 Task: Assign in the project AgileLab the issue 'Implement a new cloud-based supply chain management system for a company with advanced supply chain visibility and planning features' to the sprint 'Customer Satisfaction Sprint'. Assign in the project AgileLab the issue 'Integrate a new product customization feature into an existing e-commerce website to enhance product personalization and user experience' to the sprint 'Customer Satisfaction Sprint'. Assign in the project AgileLab the issue 'Develop a new tool for automated testing of web application user interface and user experience' to the sprint 'Customer Satisfaction Sprint'. Assign in the project AgileLab the issue 'Upgrade the security features of a web application to improve data protection and secure communication between server and client' to the sprint 'Customer Satisfaction Sprint'
Action: Mouse moved to (233, 76)
Screenshot: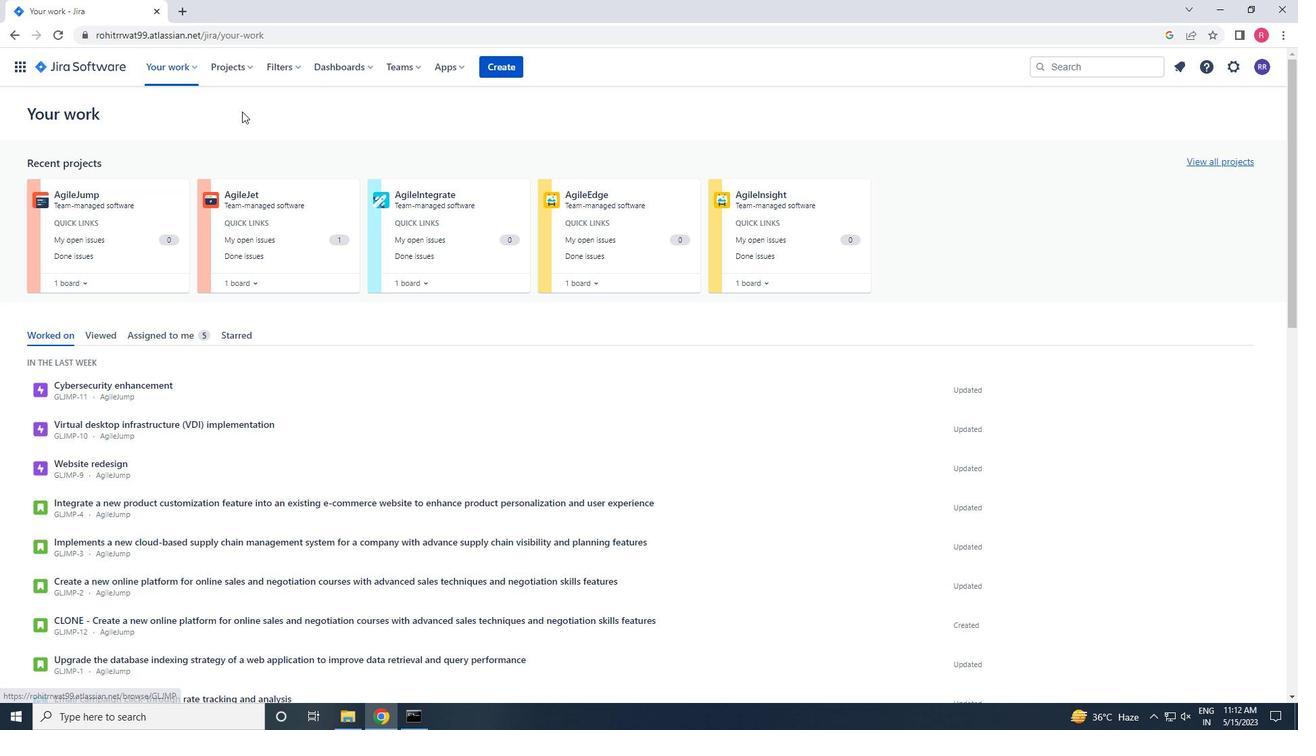 
Action: Mouse pressed left at (233, 76)
Screenshot: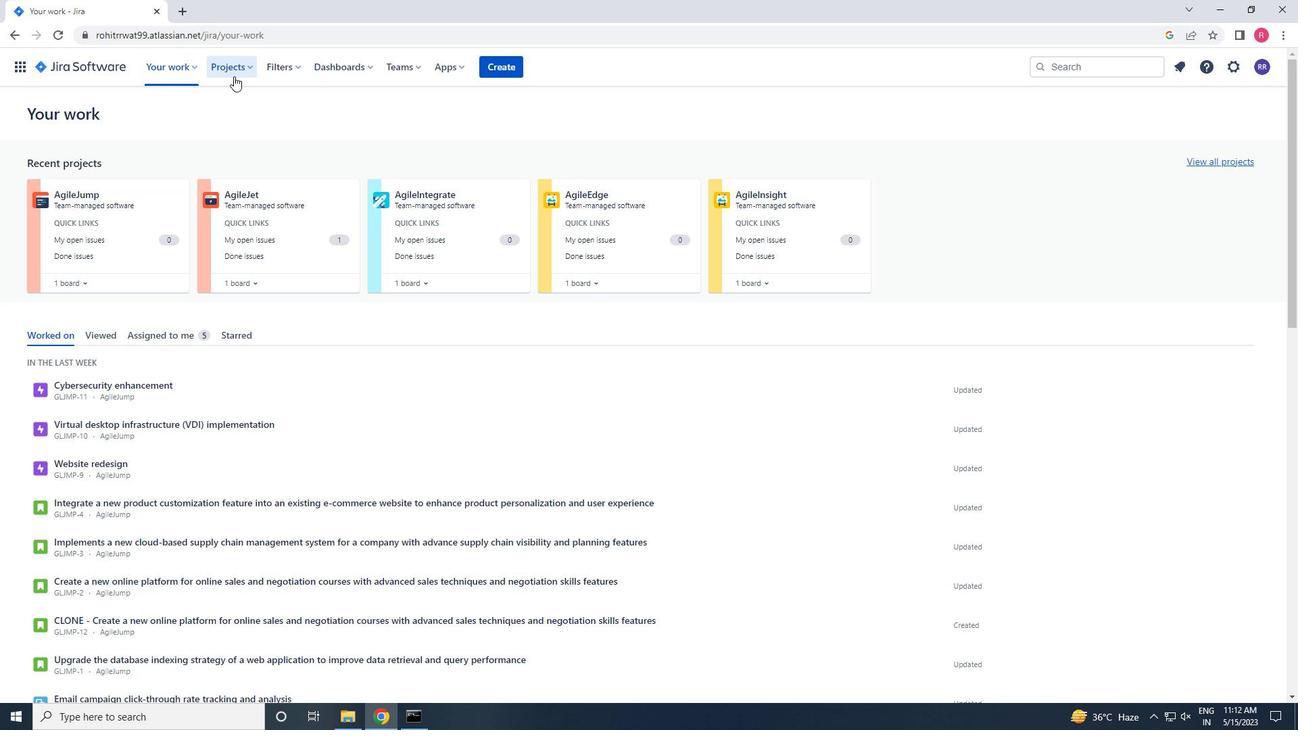 
Action: Mouse moved to (267, 124)
Screenshot: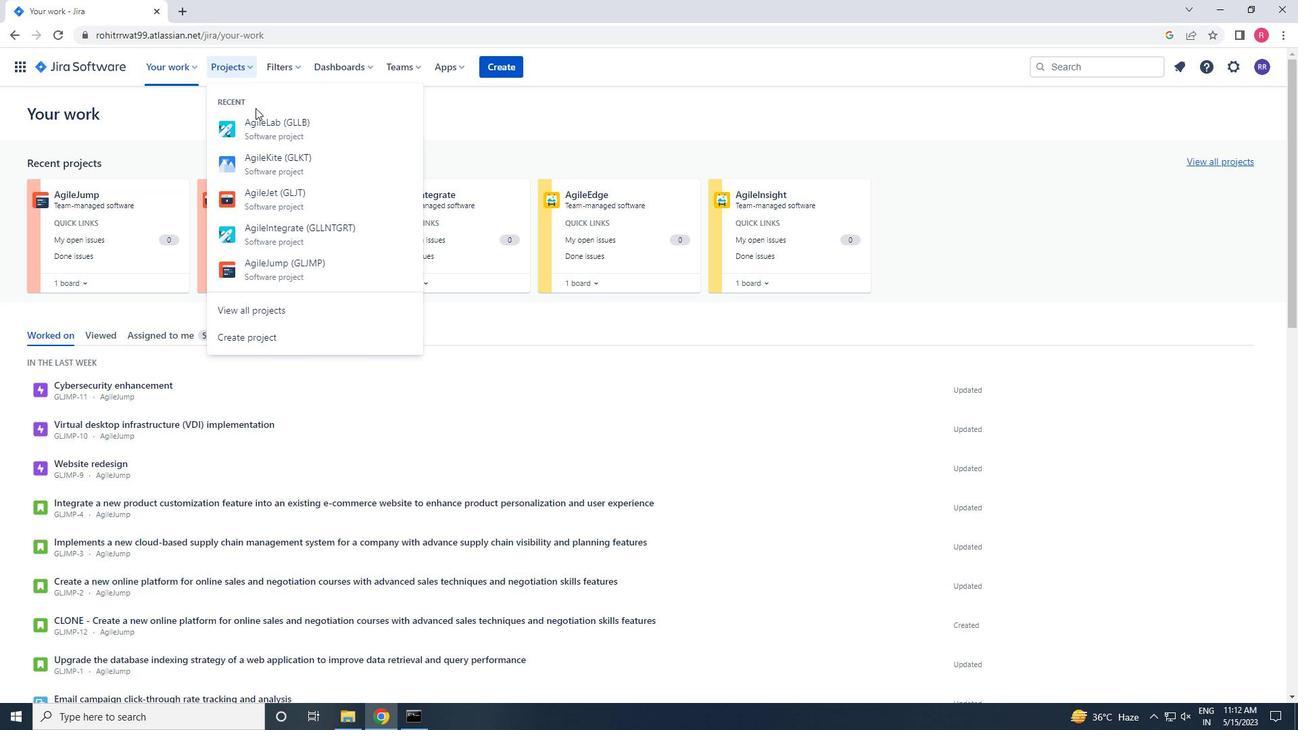 
Action: Mouse pressed left at (267, 124)
Screenshot: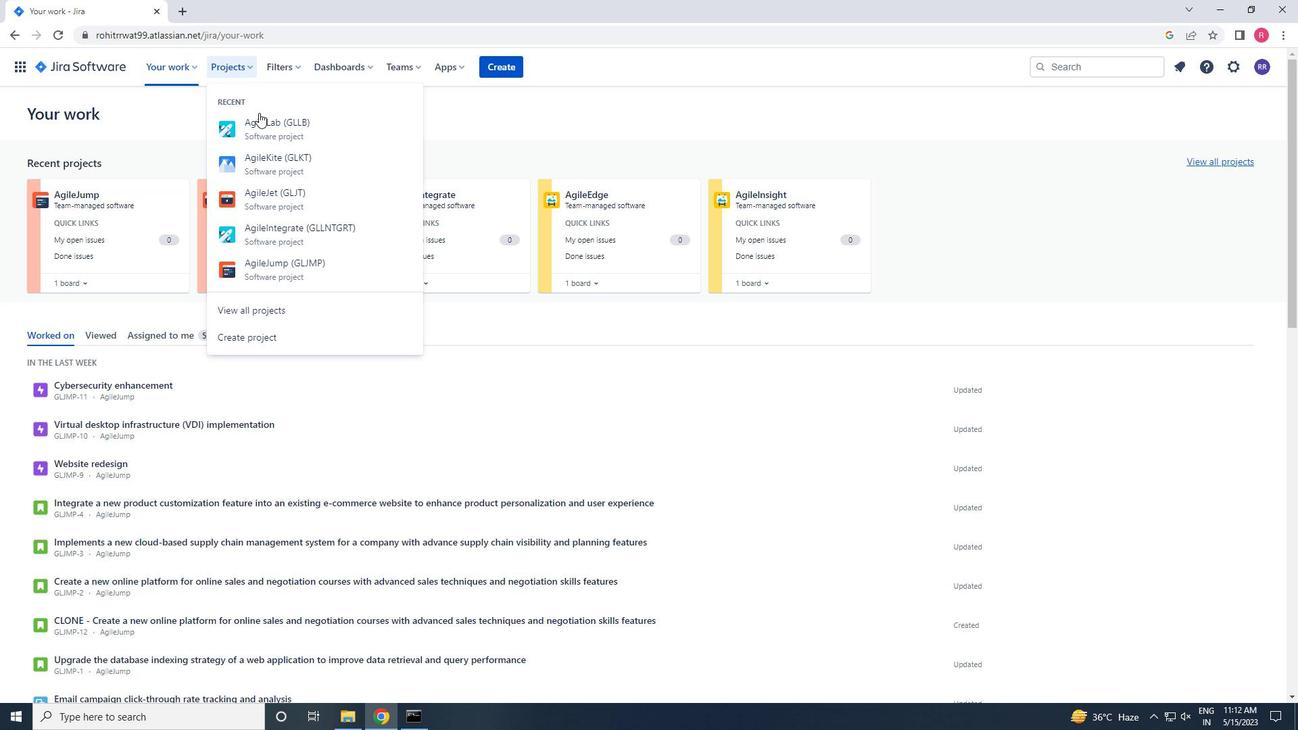 
Action: Mouse moved to (64, 204)
Screenshot: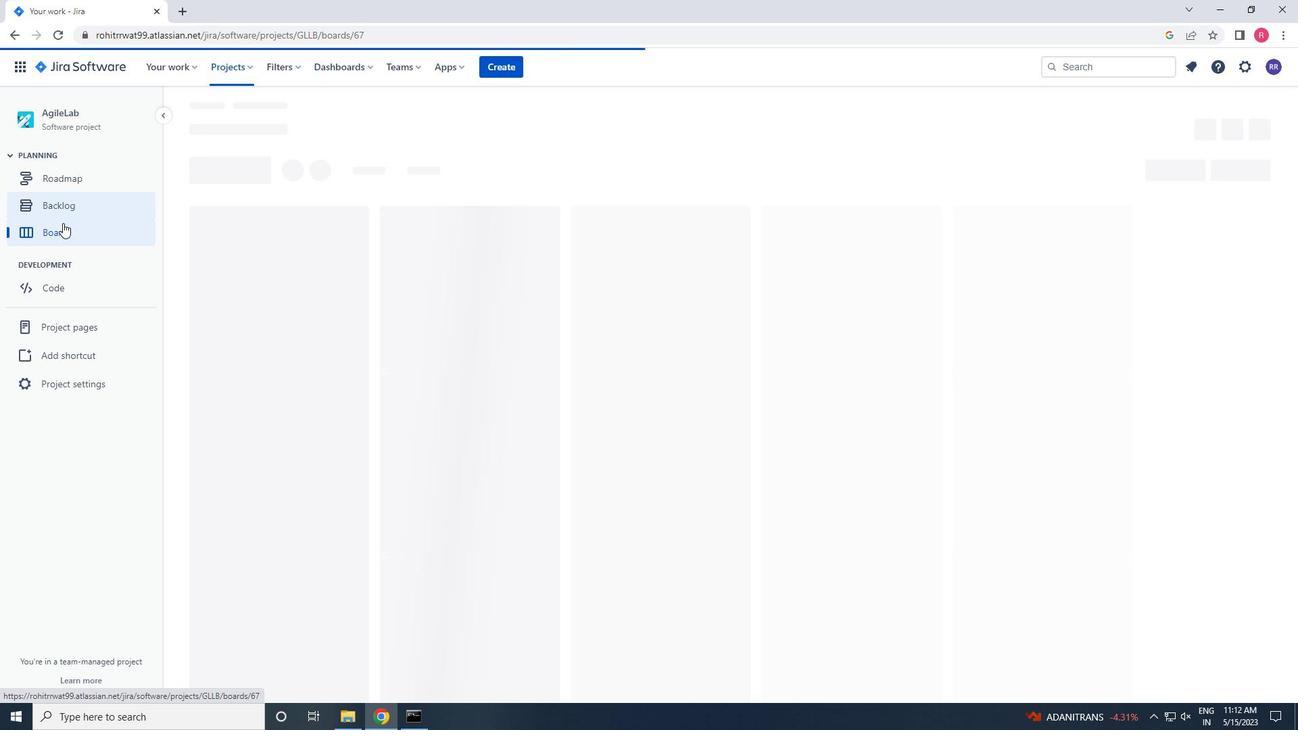 
Action: Mouse pressed left at (64, 204)
Screenshot: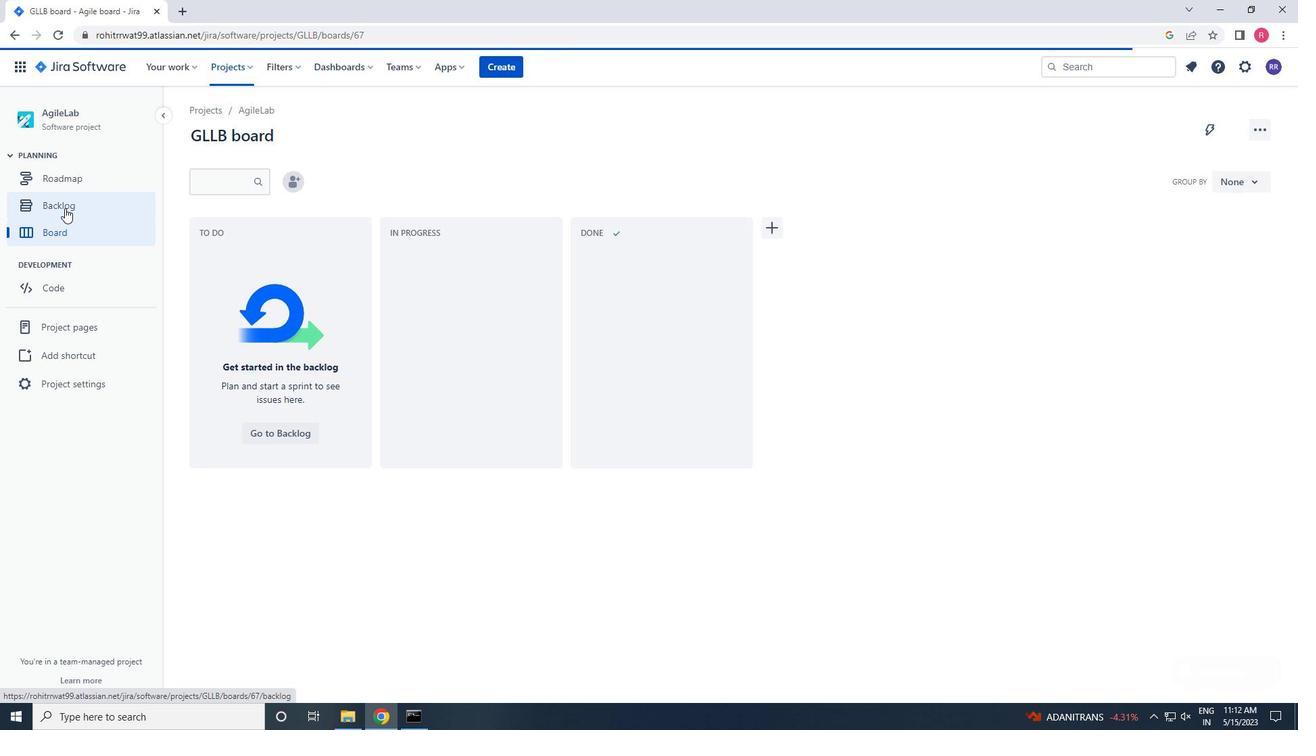 
Action: Mouse moved to (545, 316)
Screenshot: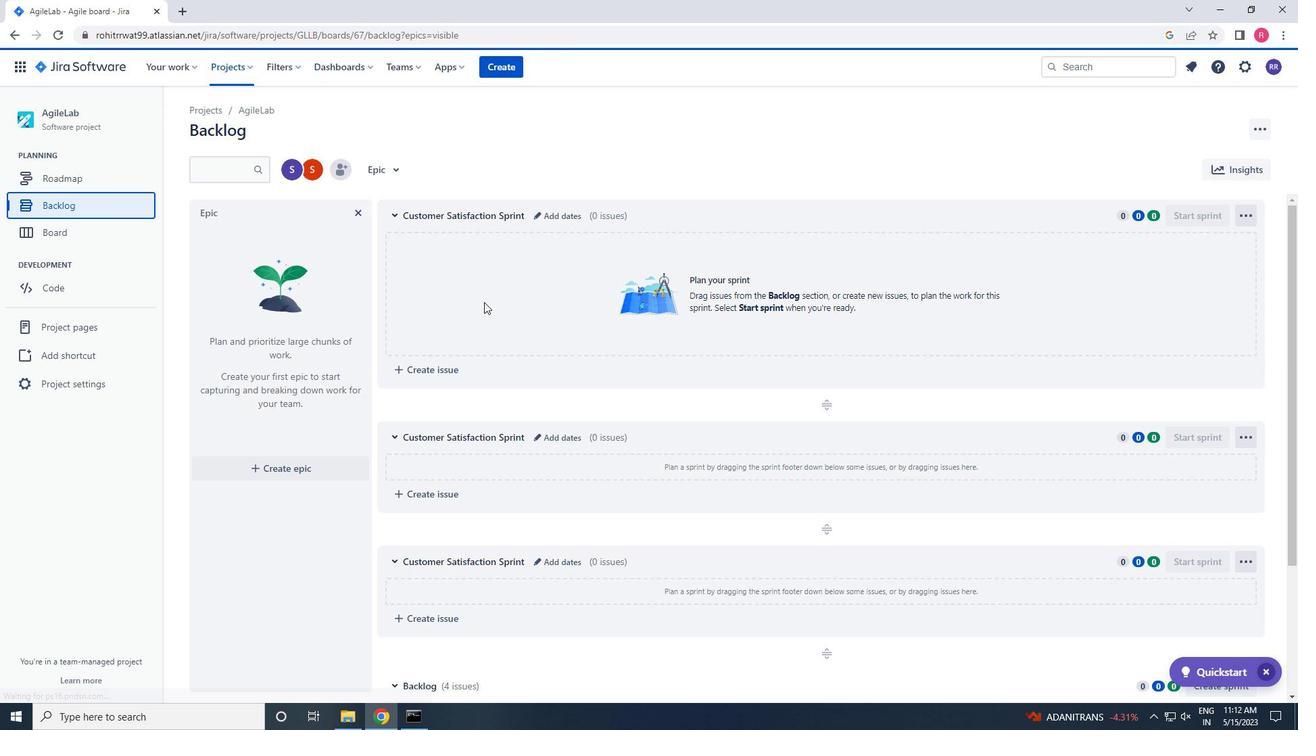 
Action: Mouse scrolled (545, 315) with delta (0, 0)
Screenshot: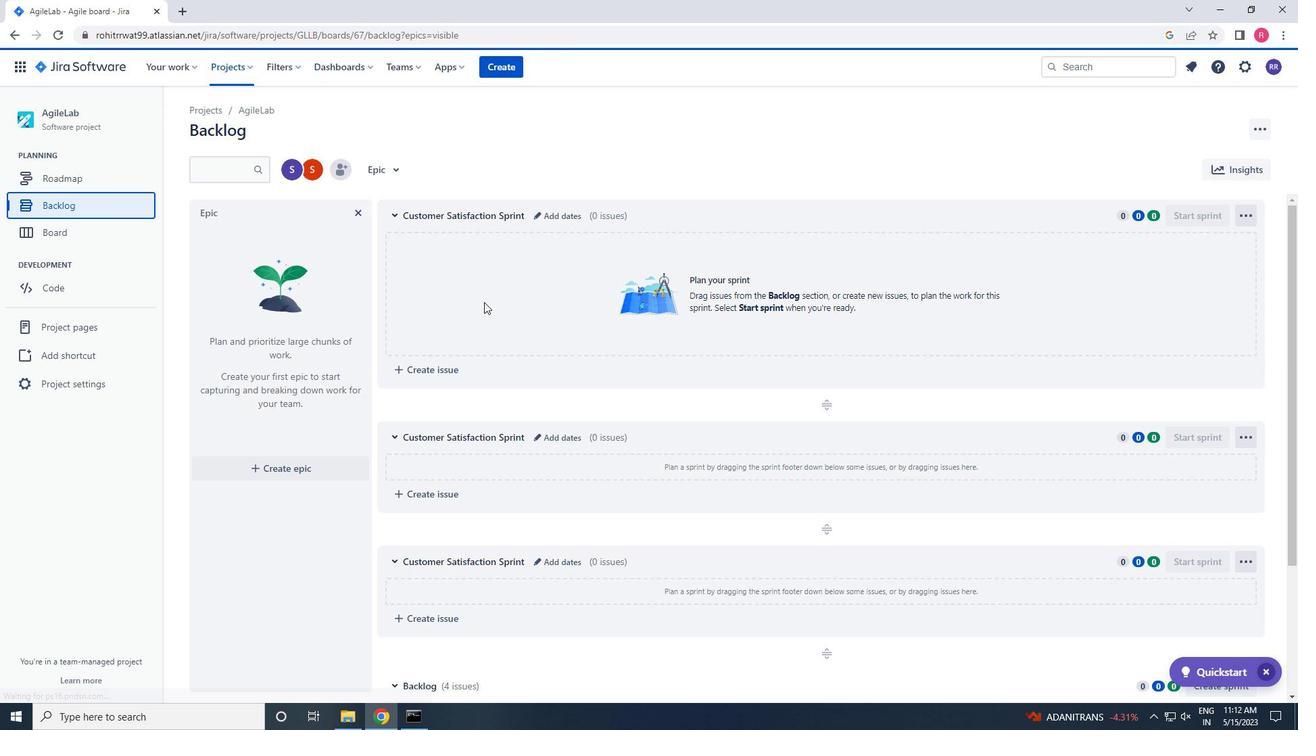 
Action: Mouse moved to (555, 319)
Screenshot: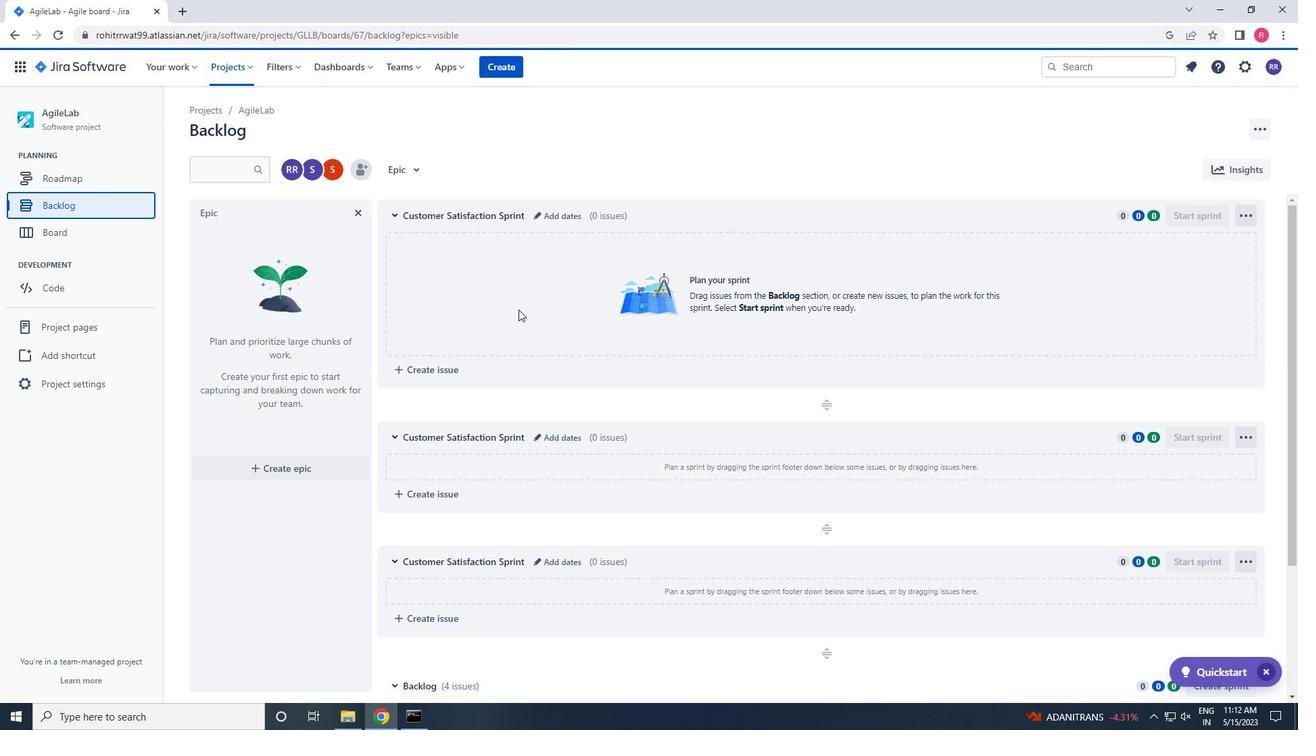 
Action: Mouse scrolled (555, 318) with delta (0, 0)
Screenshot: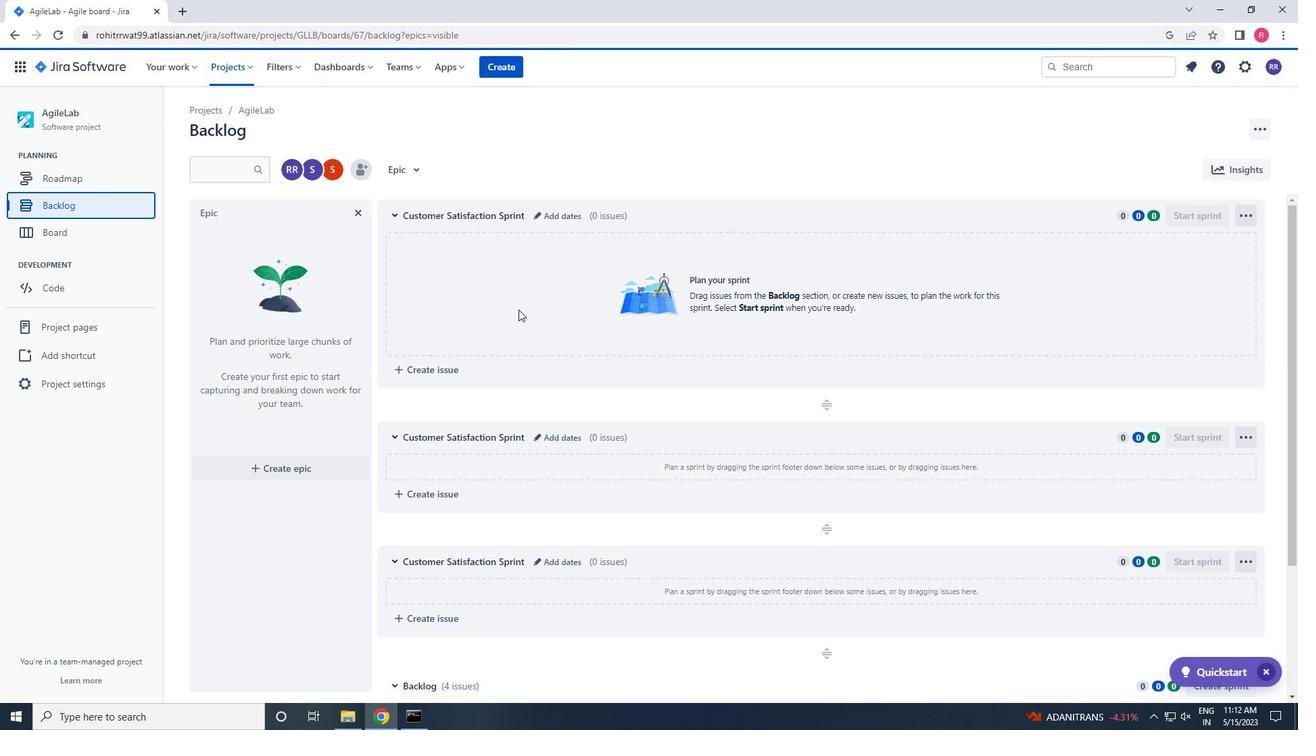 
Action: Mouse moved to (558, 321)
Screenshot: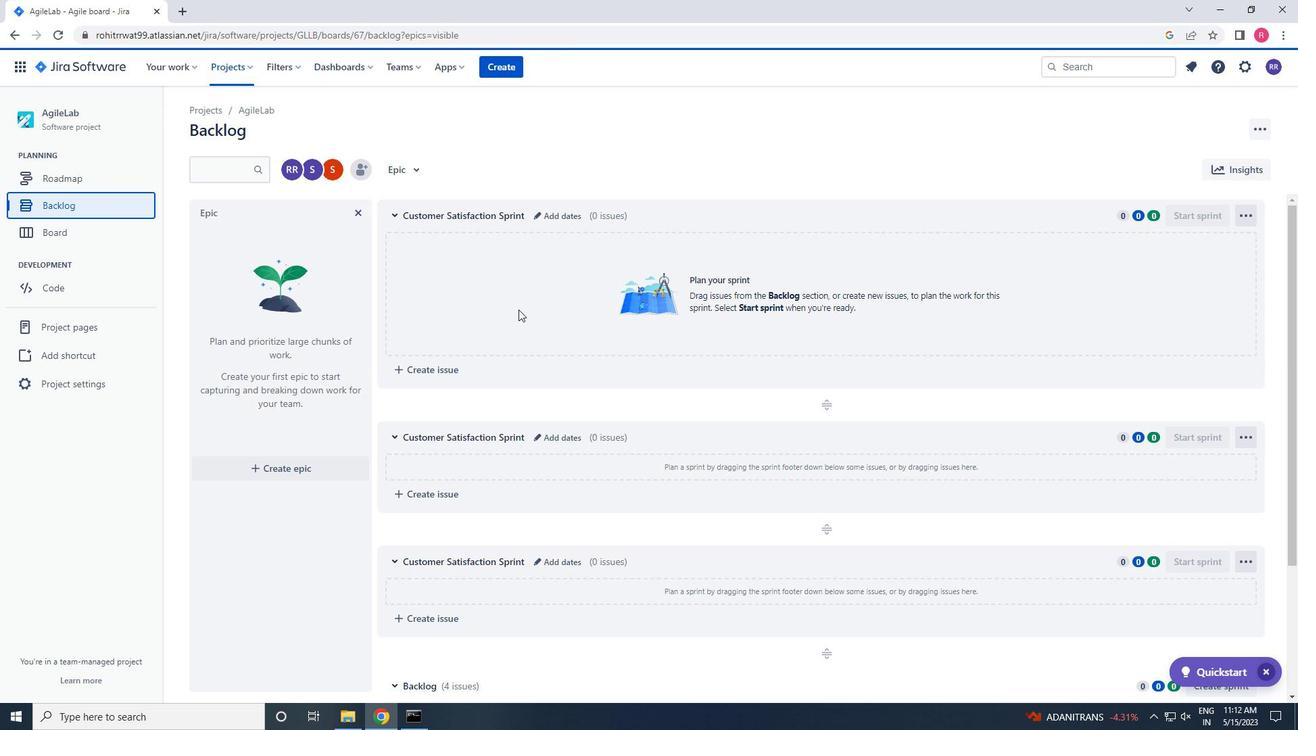 
Action: Mouse scrolled (558, 320) with delta (0, 0)
Screenshot: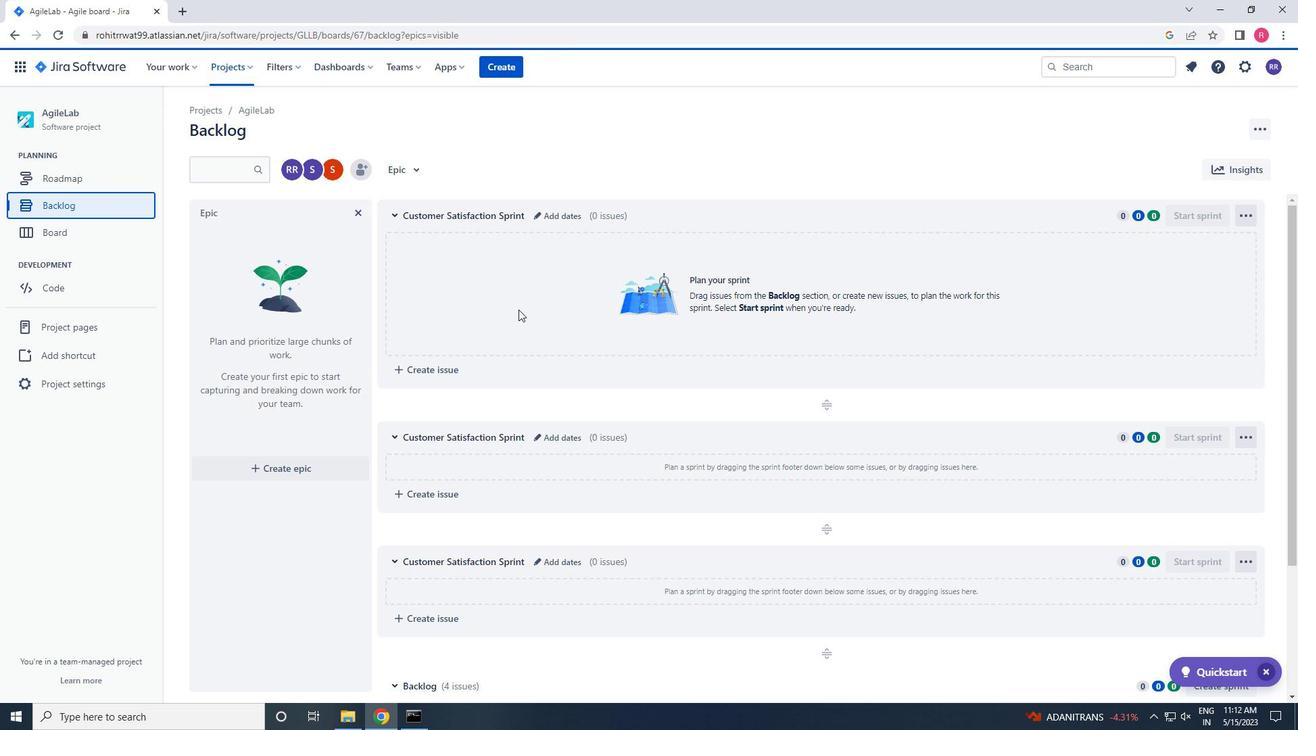 
Action: Mouse moved to (559, 321)
Screenshot: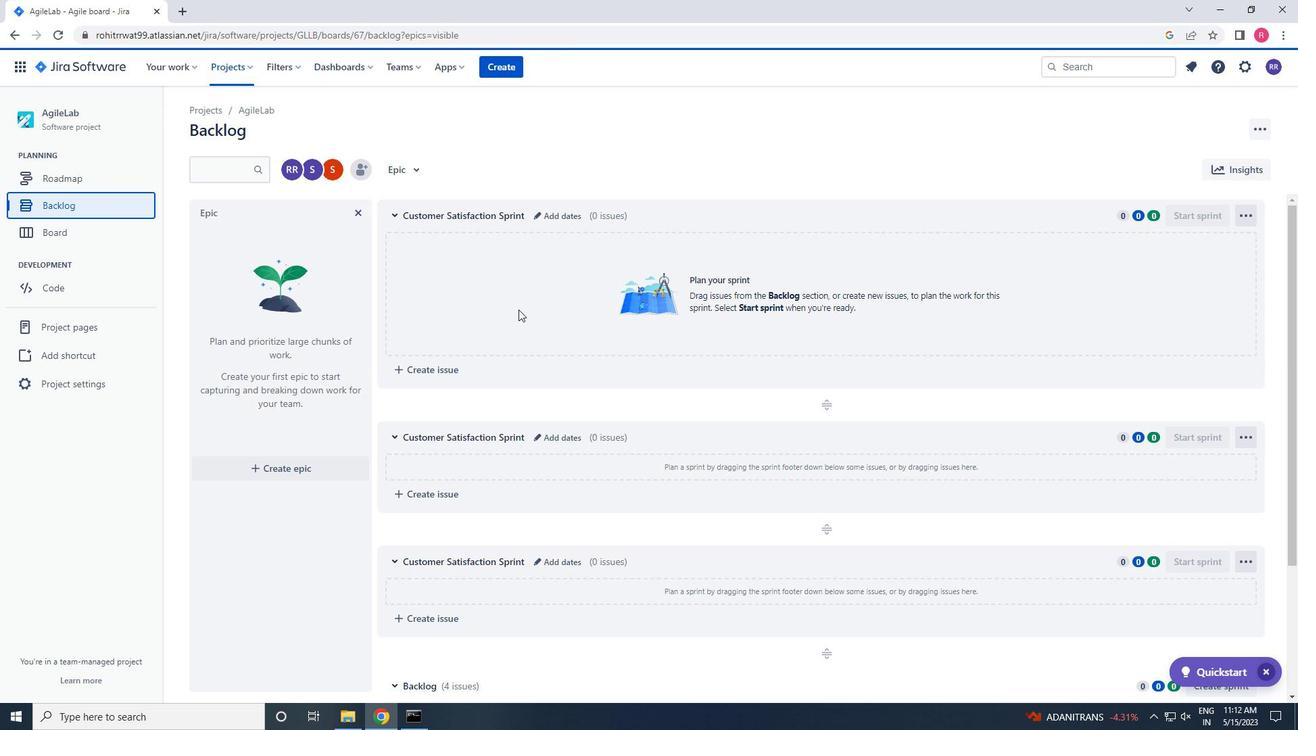
Action: Mouse scrolled (559, 320) with delta (0, 0)
Screenshot: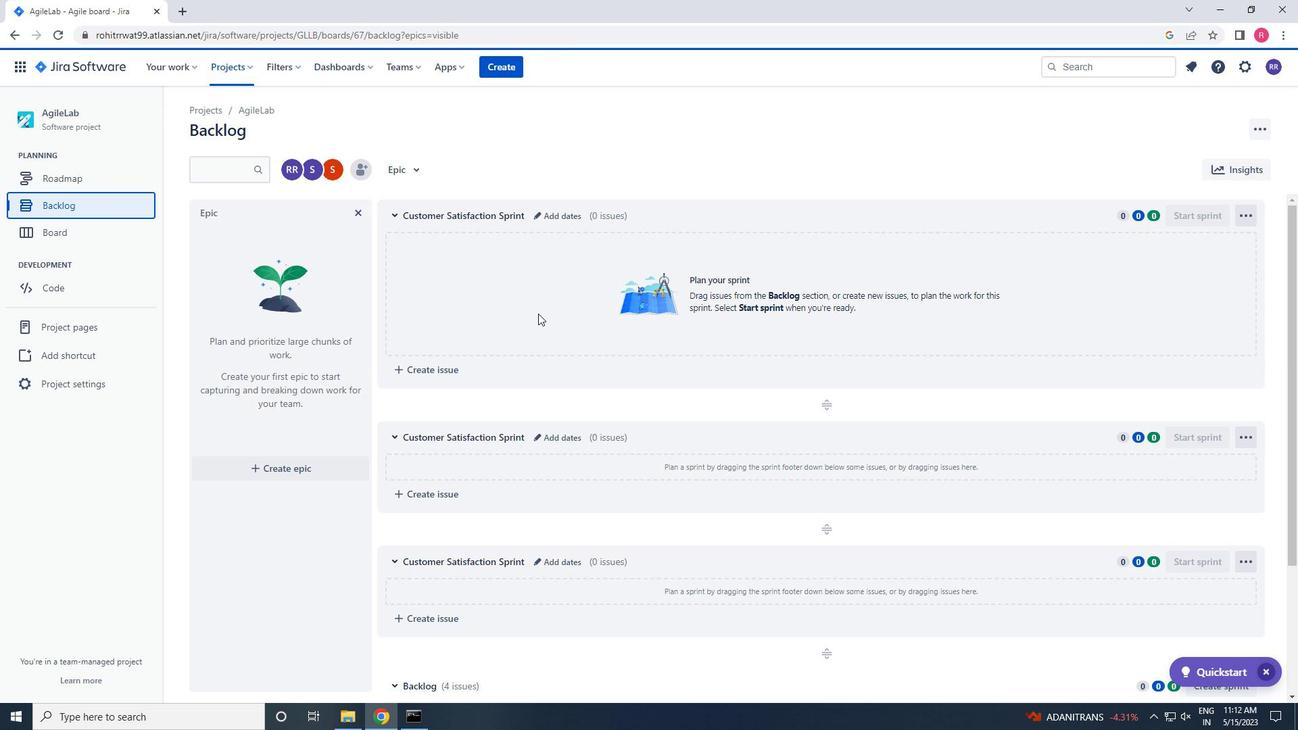 
Action: Mouse scrolled (559, 320) with delta (0, 0)
Screenshot: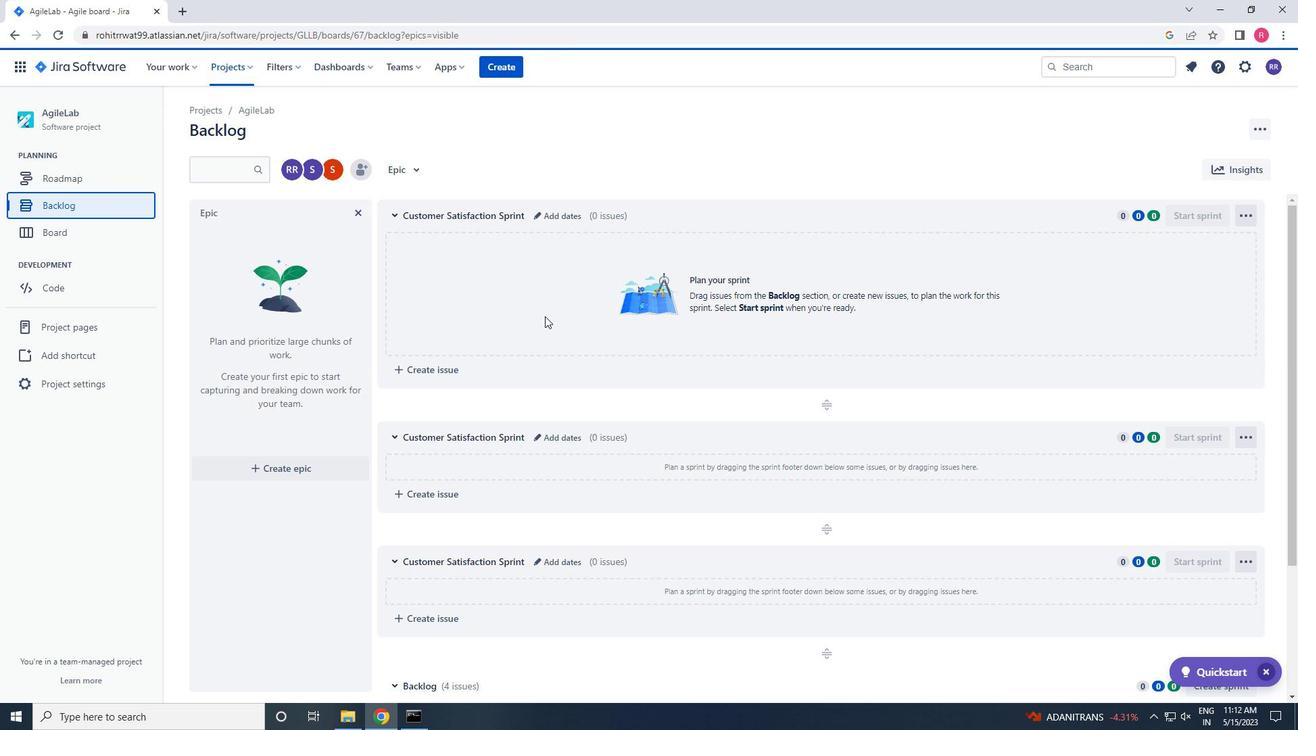 
Action: Mouse moved to (560, 321)
Screenshot: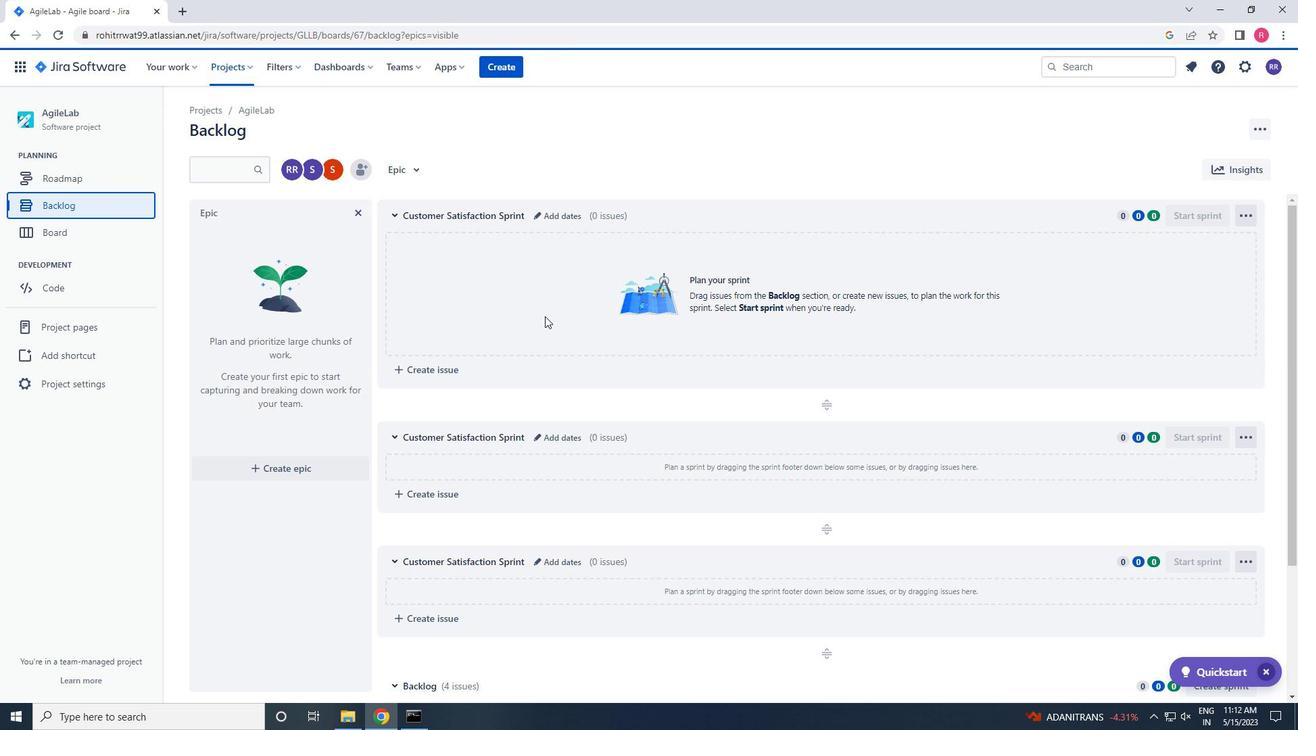
Action: Mouse scrolled (560, 321) with delta (0, 0)
Screenshot: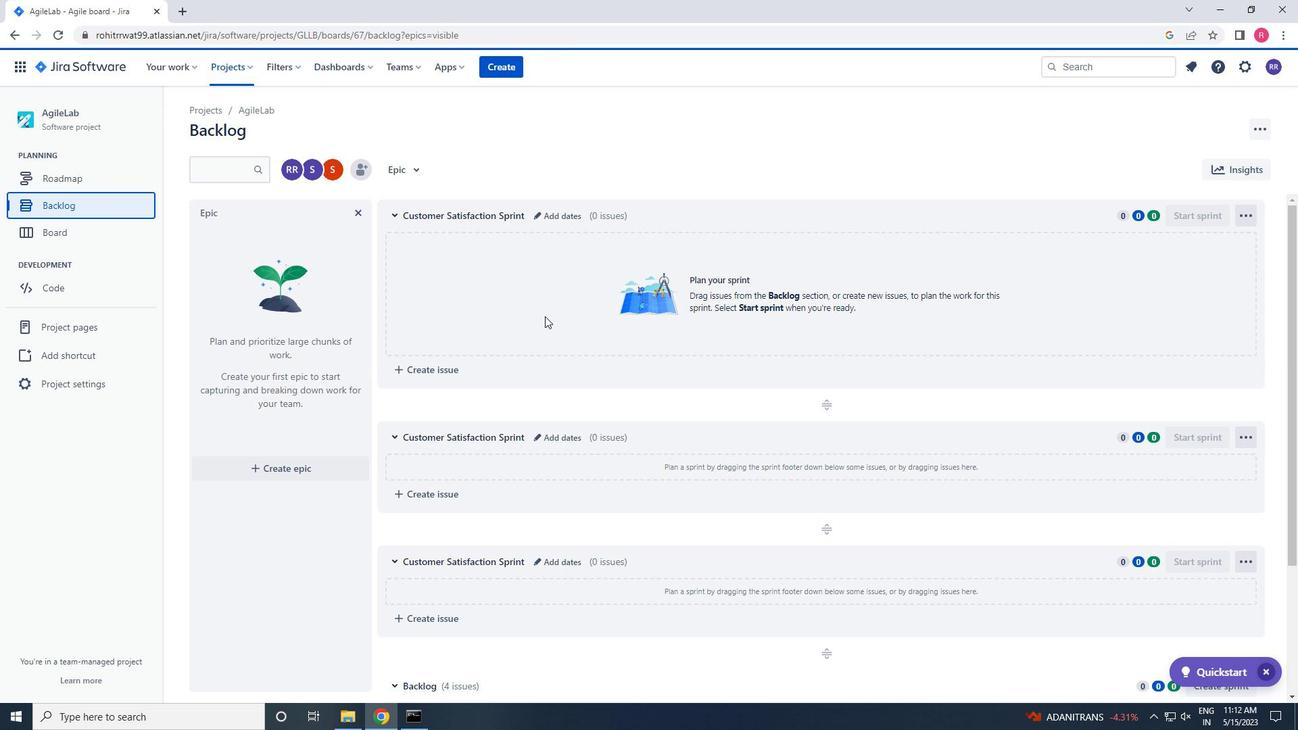 
Action: Mouse moved to (561, 321)
Screenshot: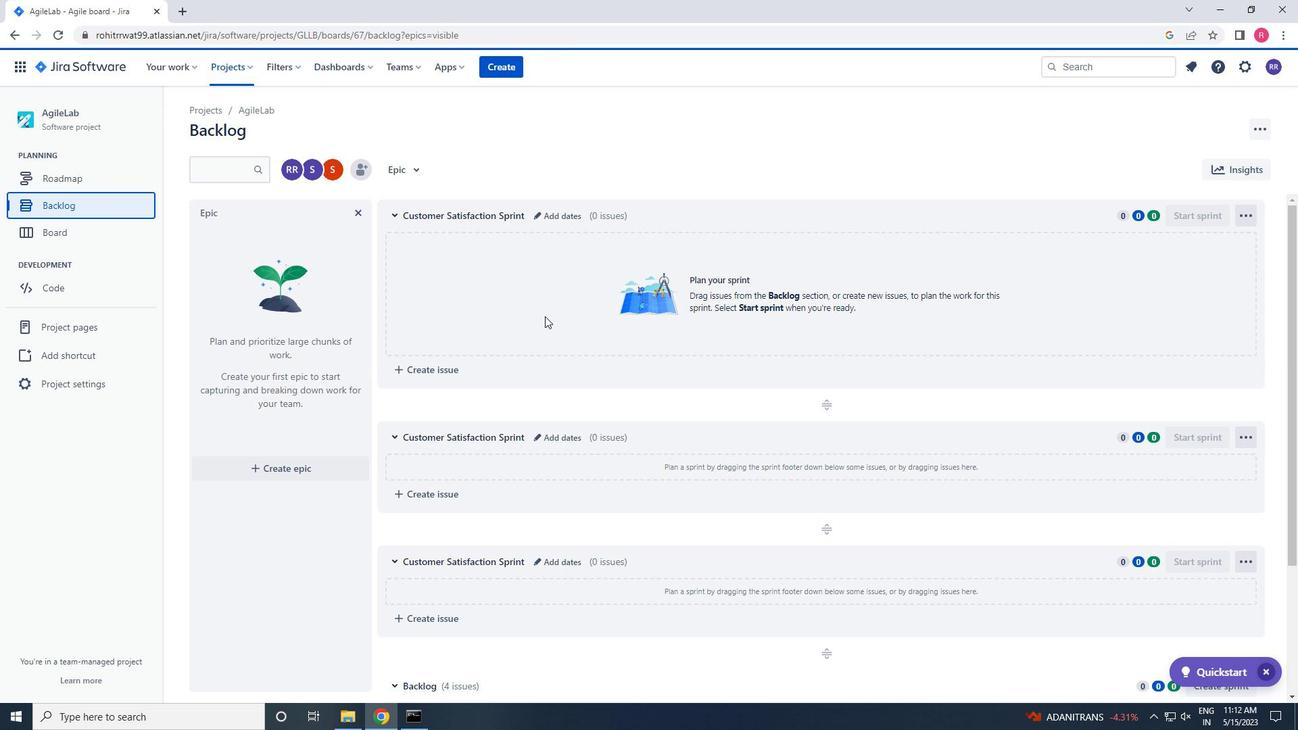 
Action: Mouse scrolled (561, 321) with delta (0, 0)
Screenshot: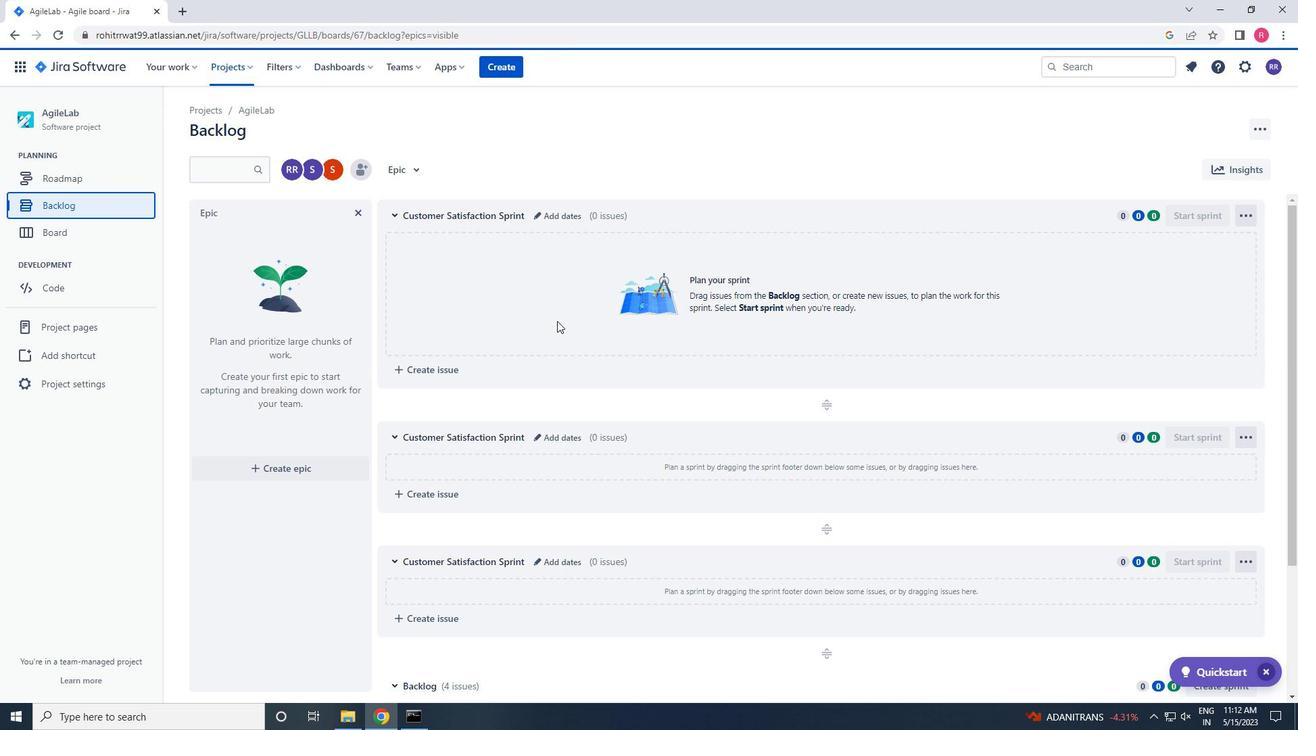 
Action: Mouse moved to (1240, 540)
Screenshot: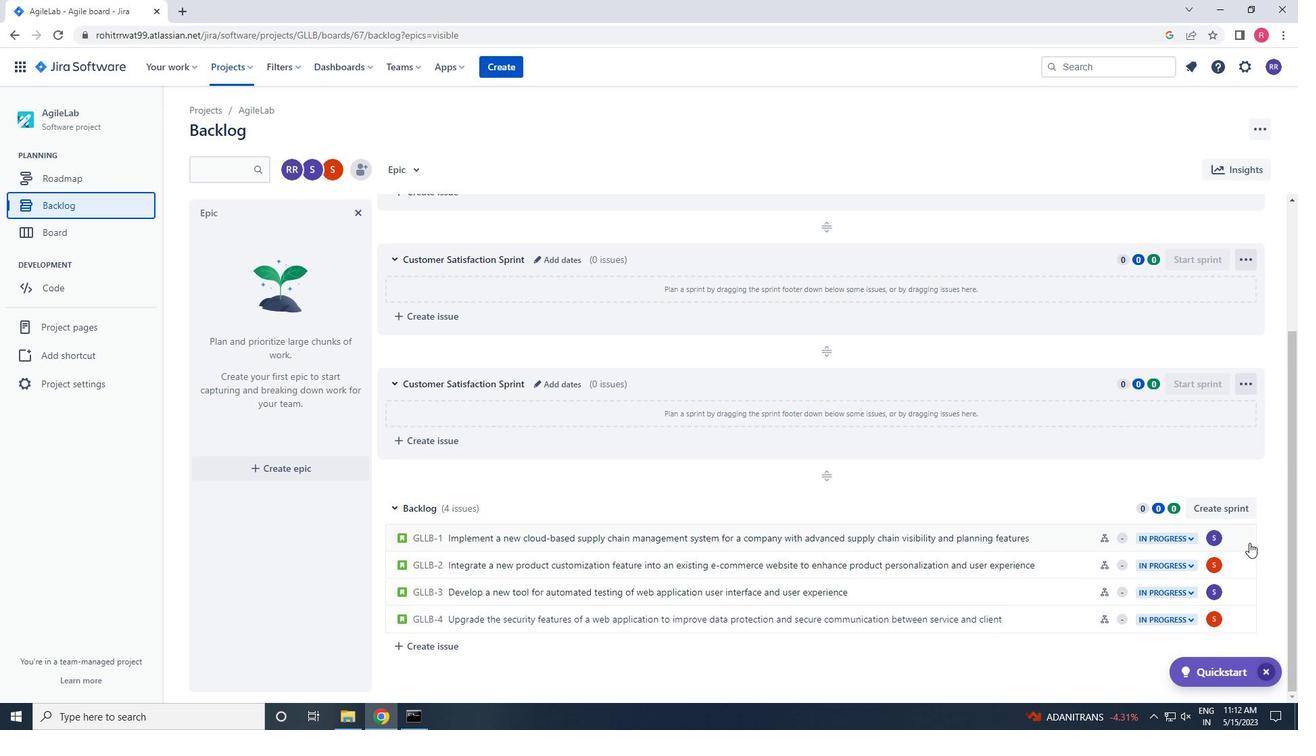 
Action: Mouse pressed left at (1240, 540)
Screenshot: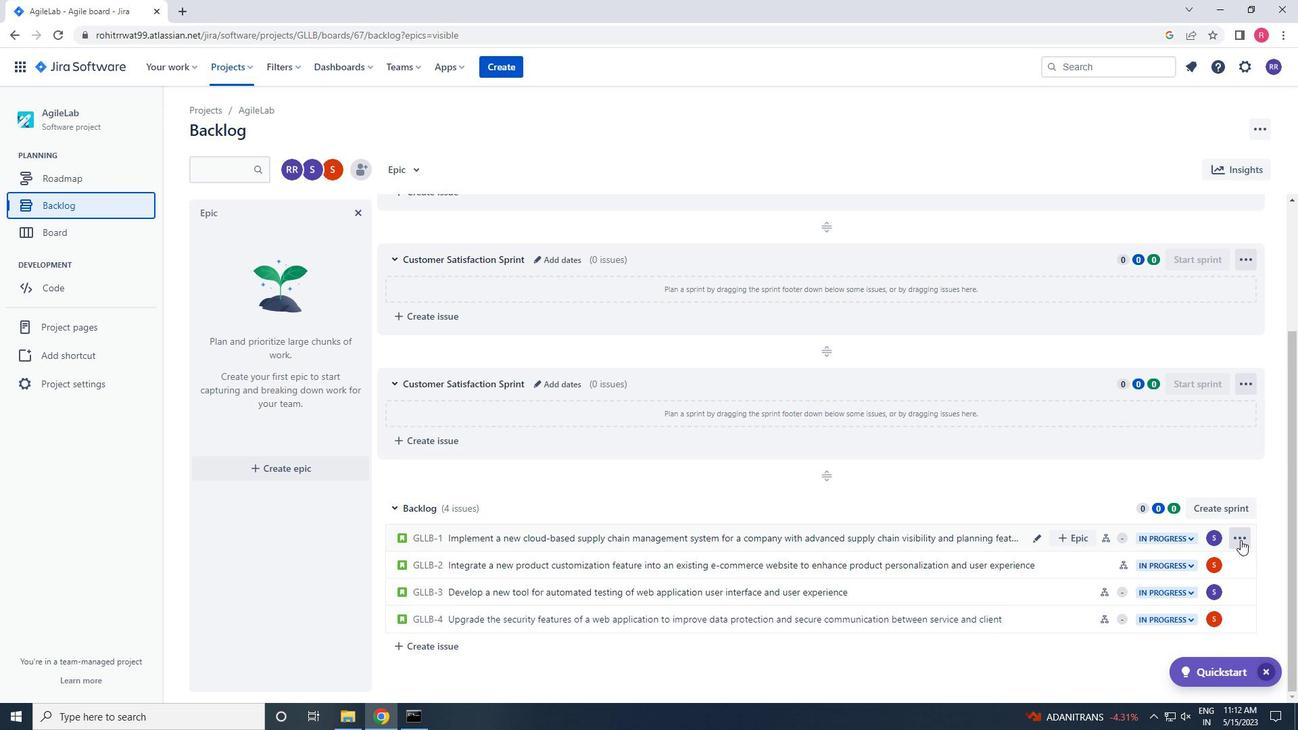 
Action: Mouse moved to (1172, 421)
Screenshot: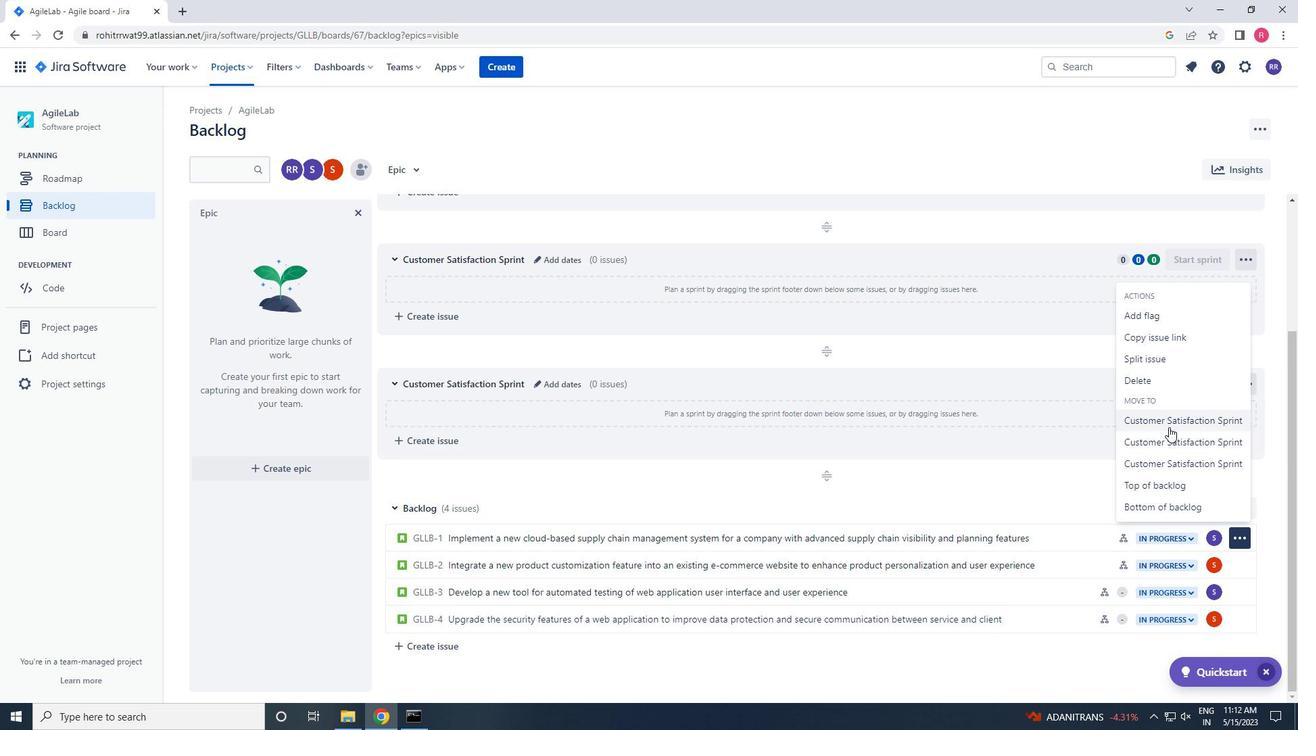 
Action: Mouse pressed left at (1172, 421)
Screenshot: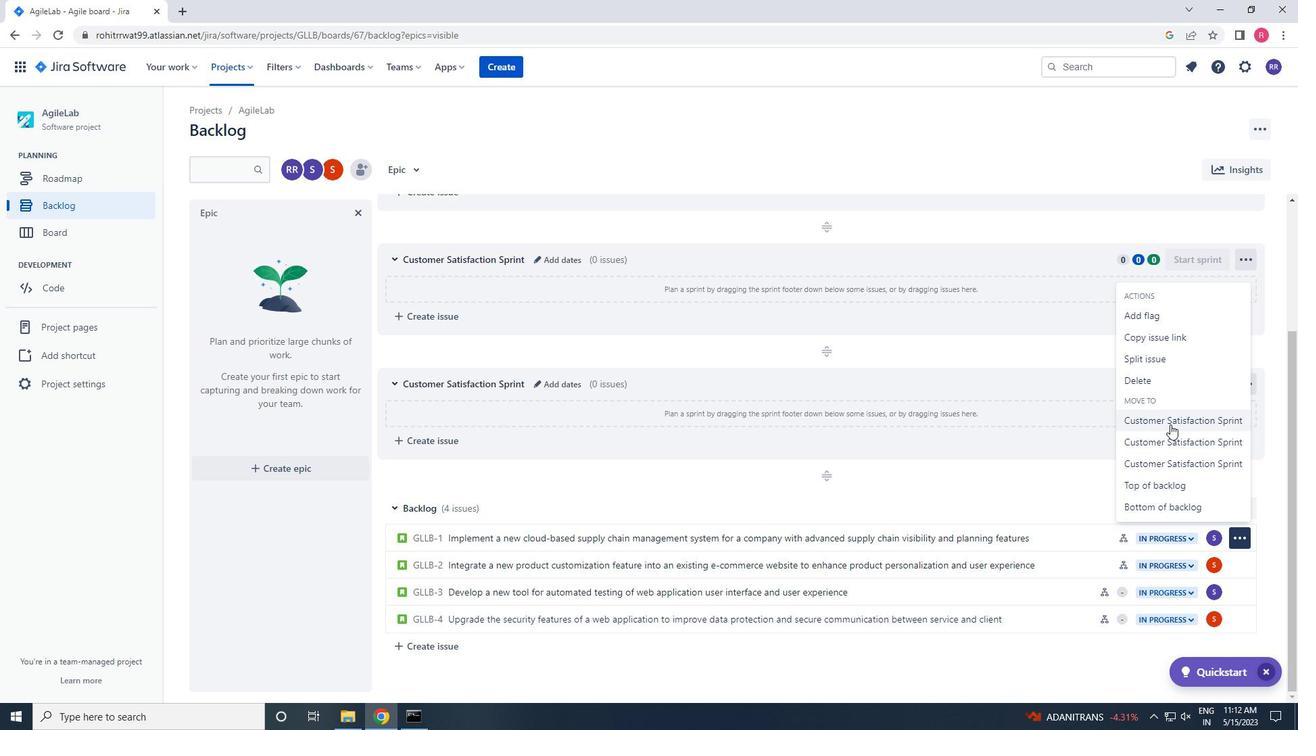 
Action: Mouse moved to (1237, 559)
Screenshot: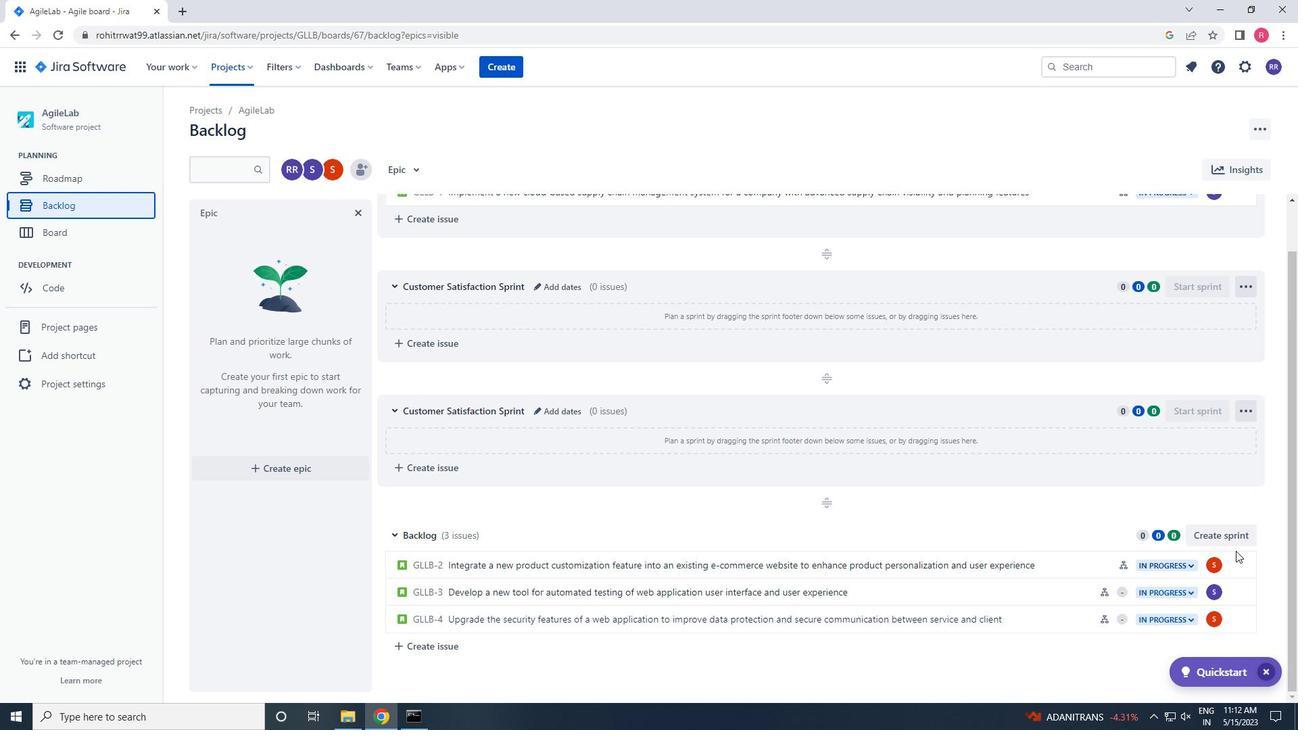 
Action: Mouse pressed left at (1237, 559)
Screenshot: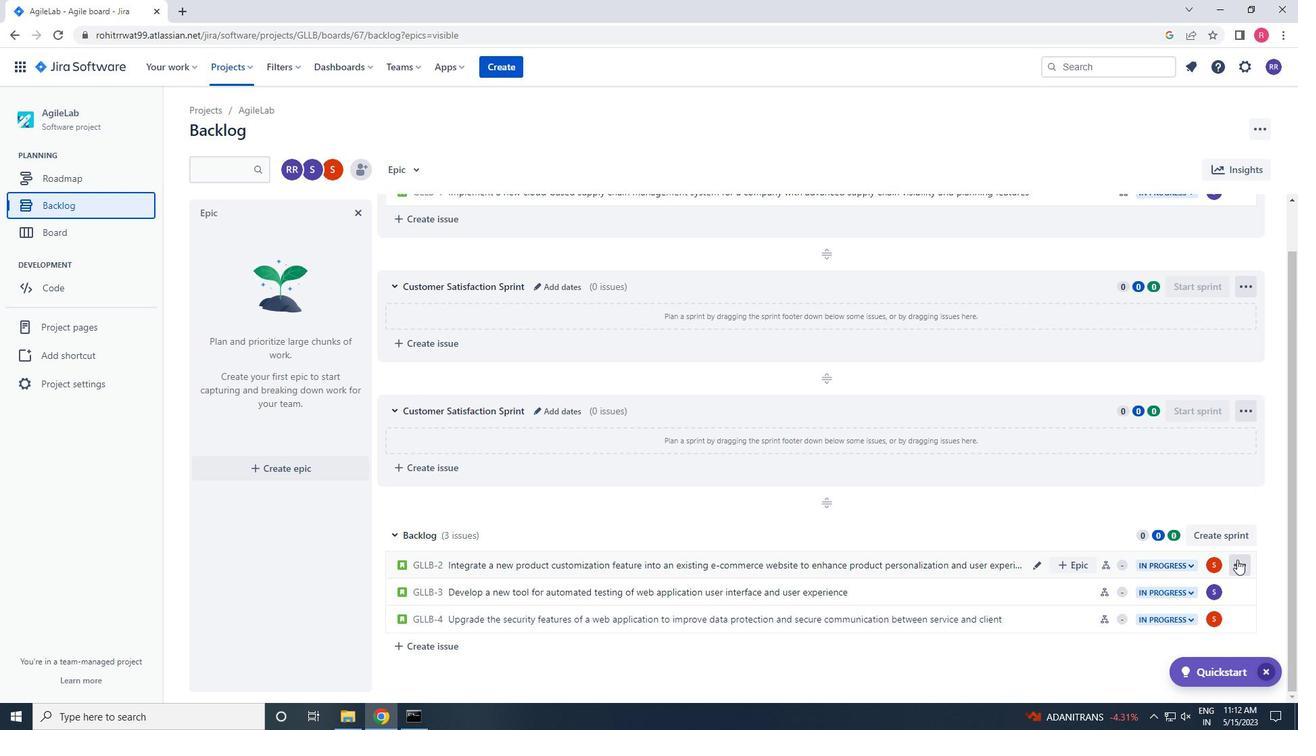 
Action: Mouse moved to (1188, 469)
Screenshot: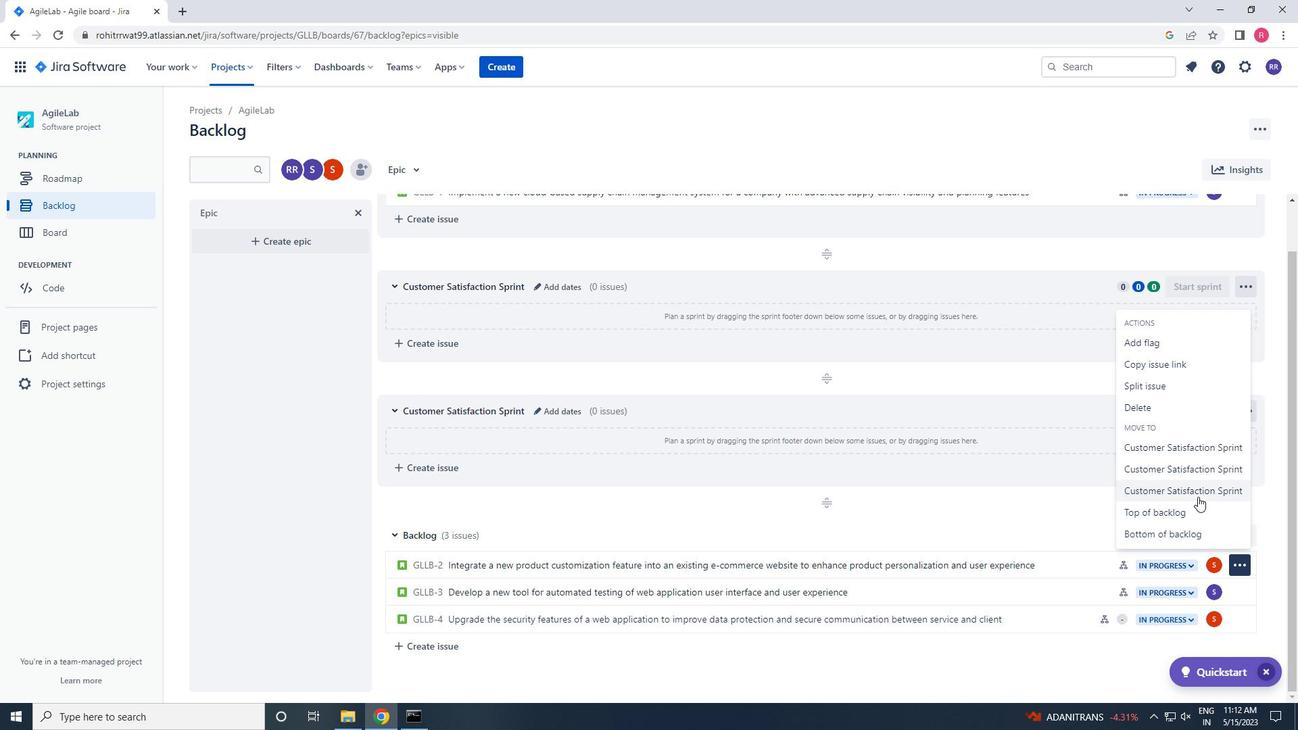 
Action: Mouse pressed left at (1188, 469)
Screenshot: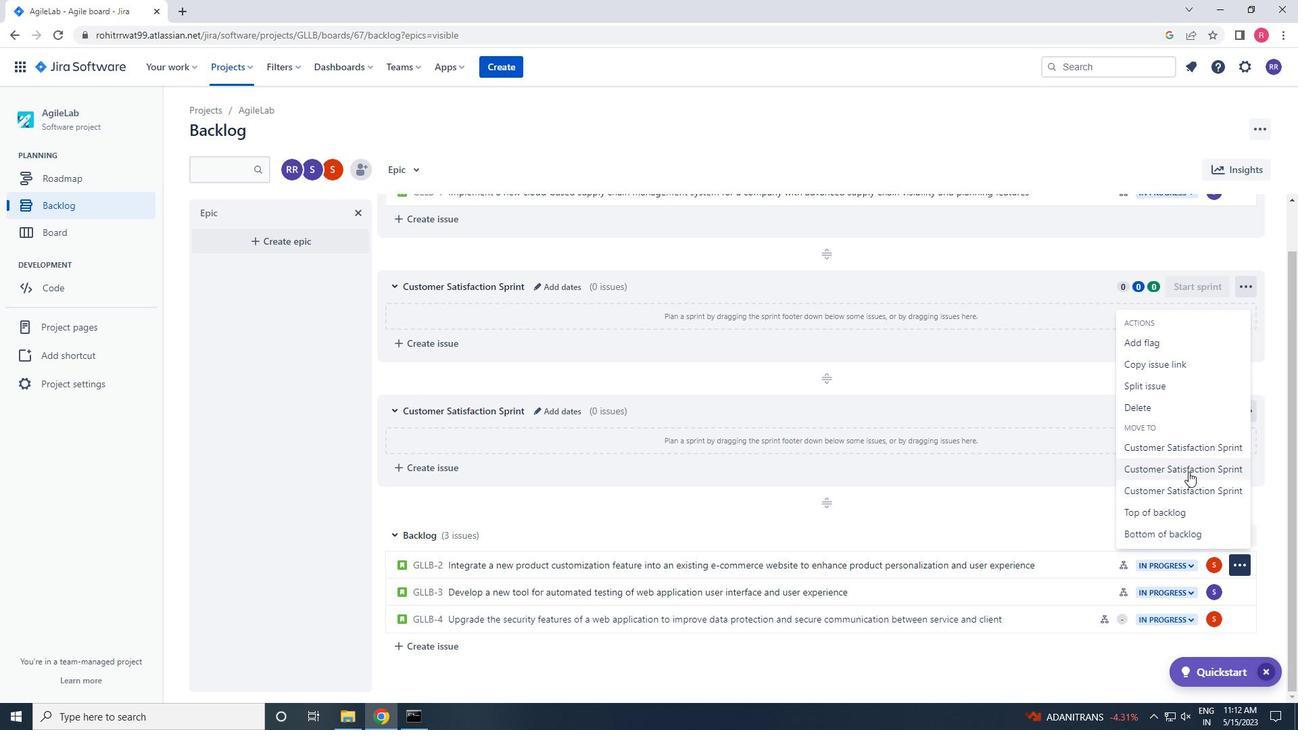 
Action: Mouse moved to (1247, 589)
Screenshot: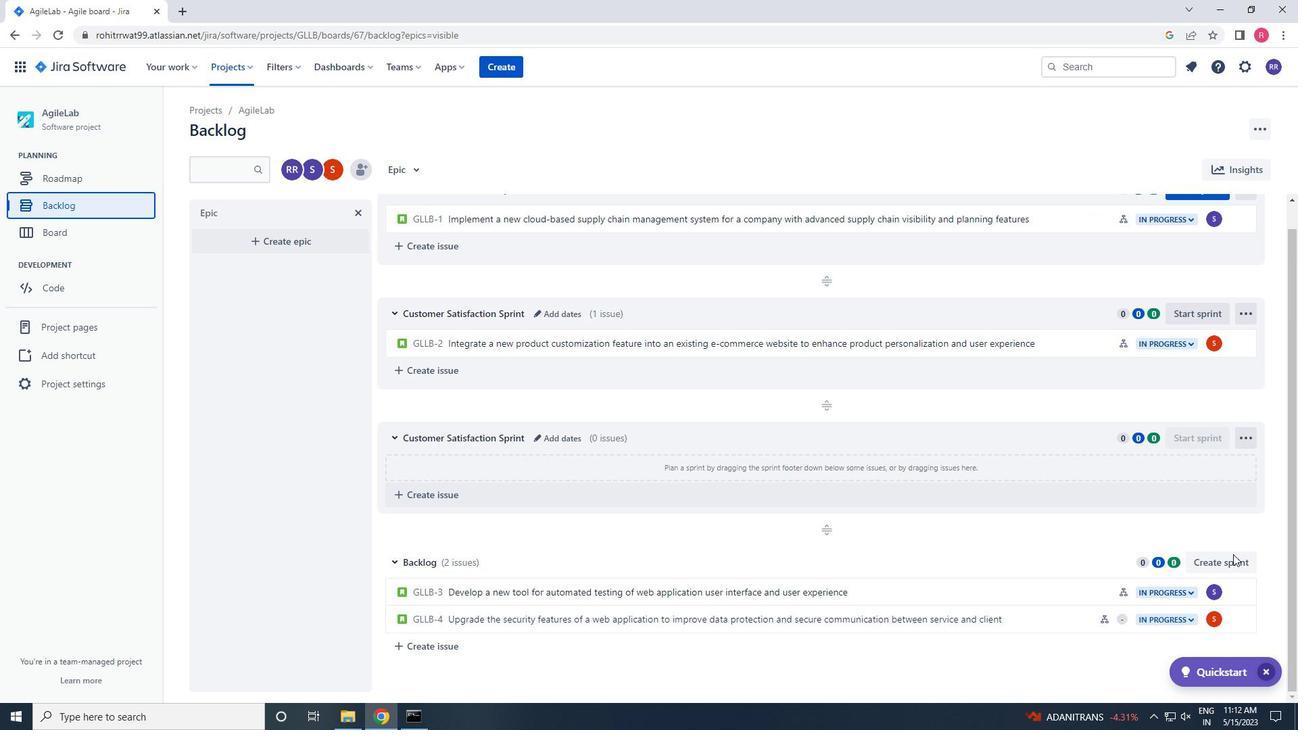 
Action: Mouse pressed left at (1247, 589)
Screenshot: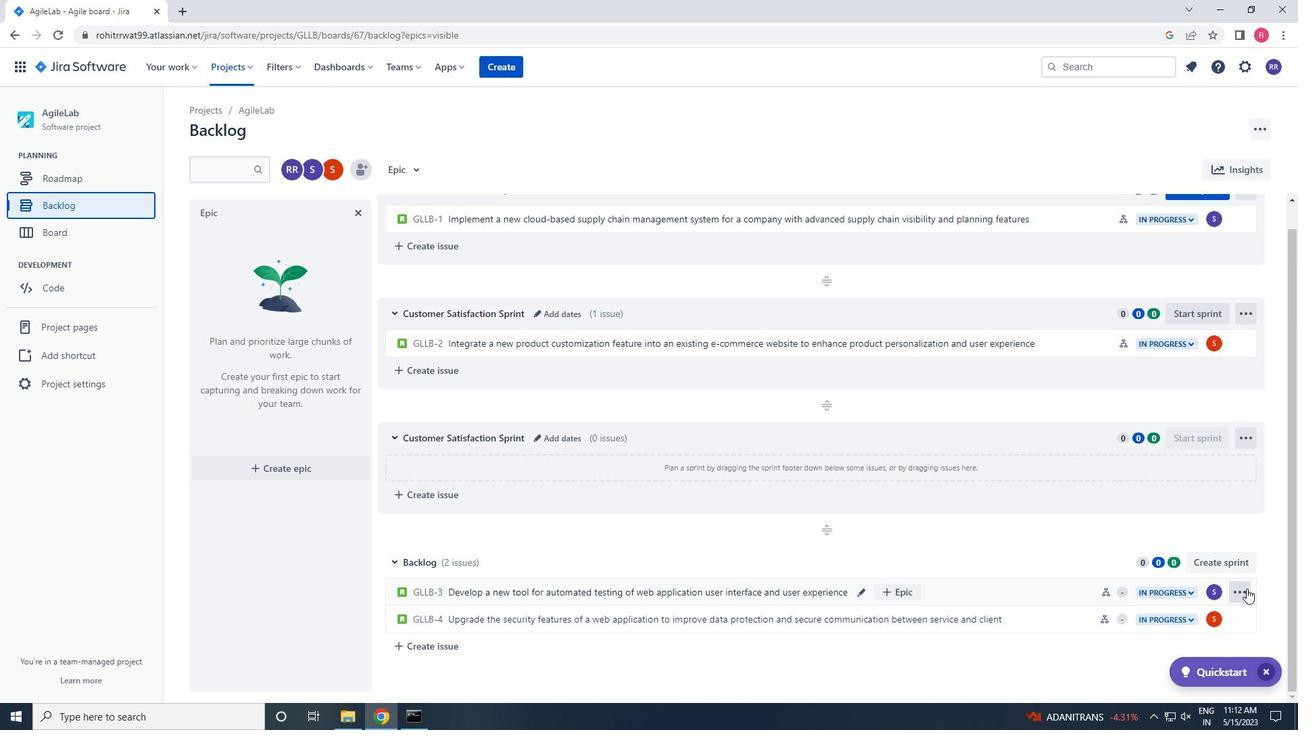 
Action: Mouse moved to (1202, 525)
Screenshot: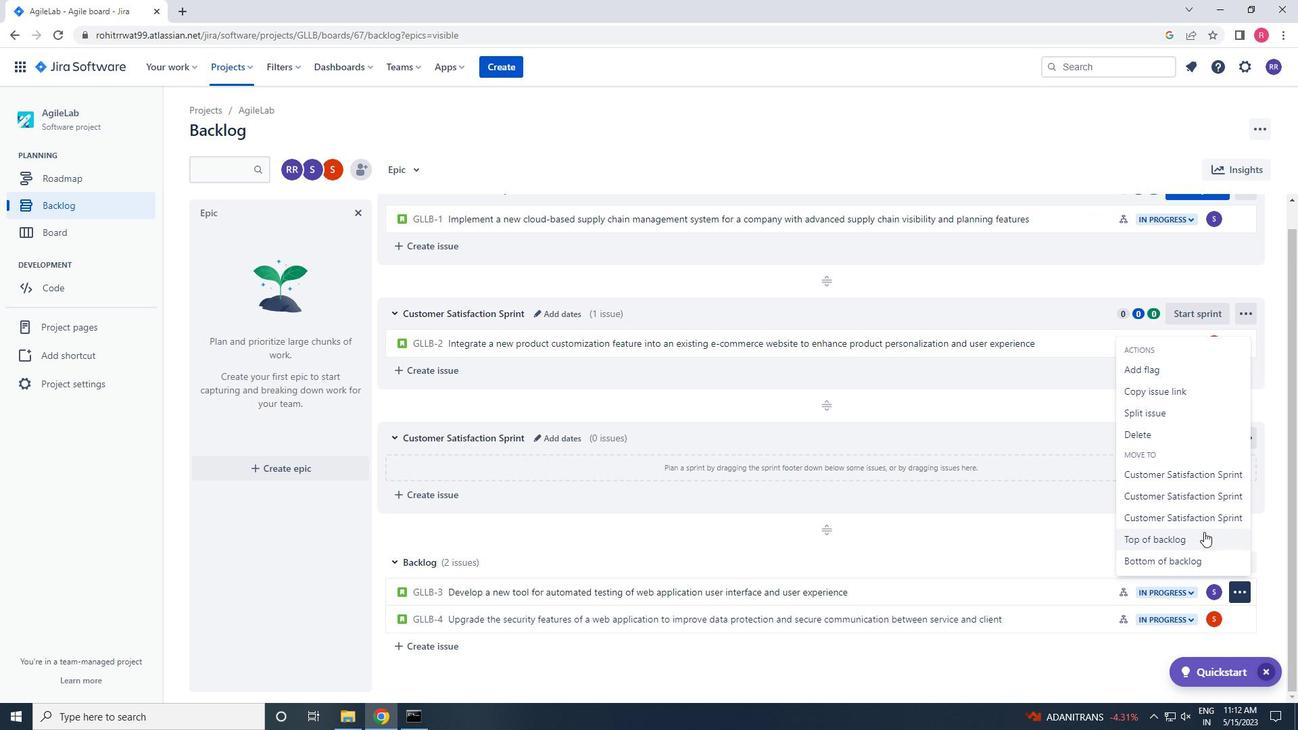 
Action: Mouse pressed left at (1202, 525)
Screenshot: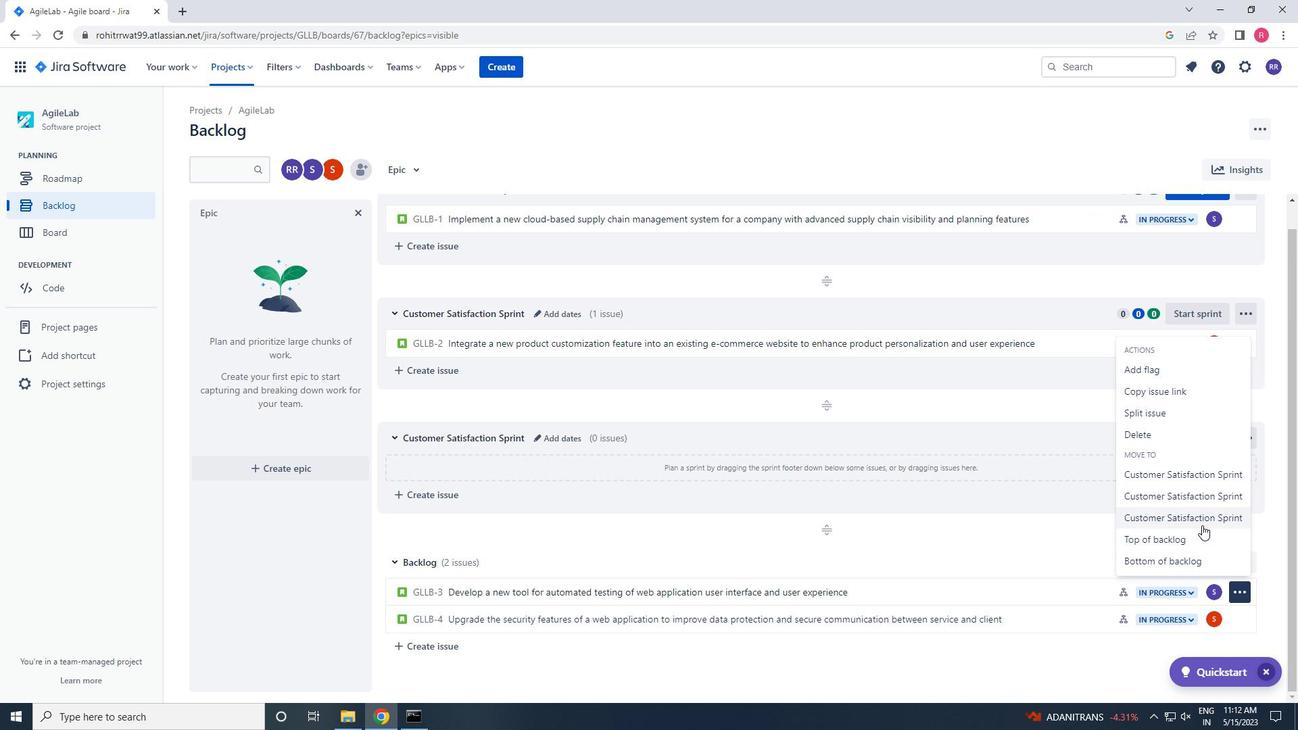 
Action: Mouse moved to (1236, 615)
Screenshot: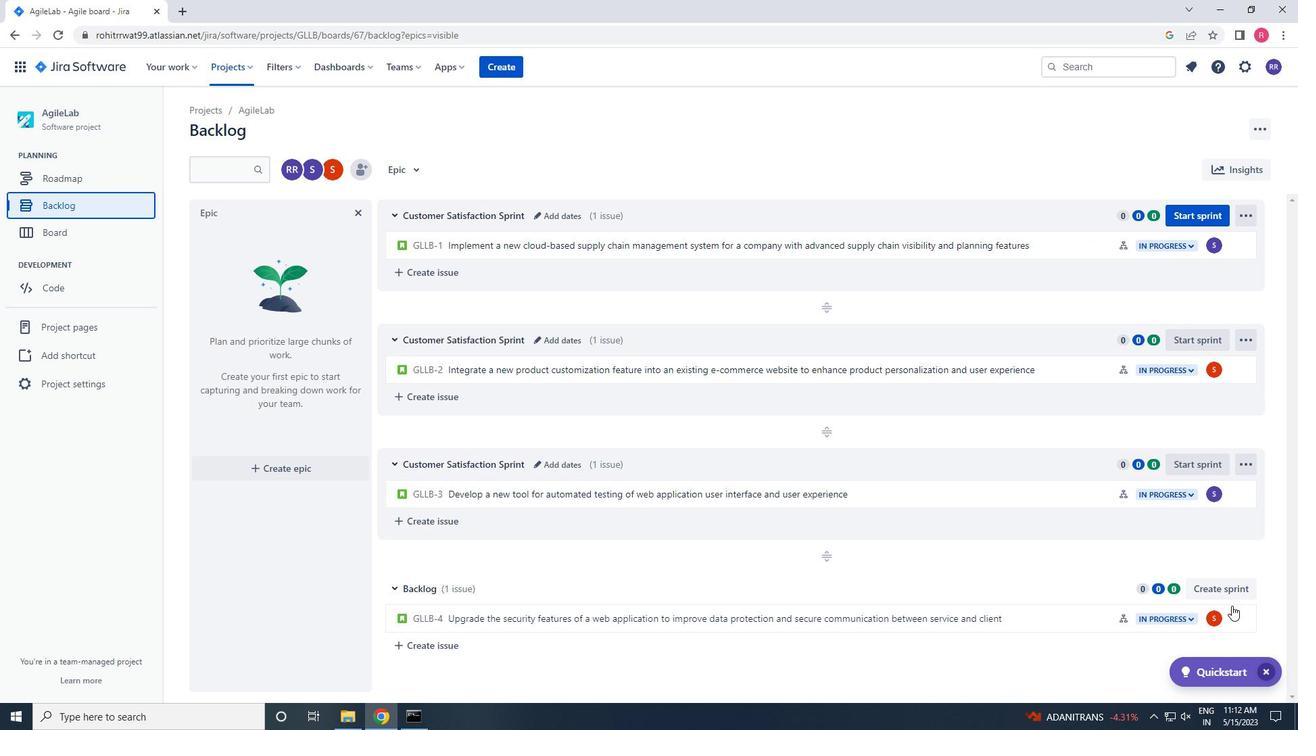 
Action: Mouse pressed left at (1236, 615)
Screenshot: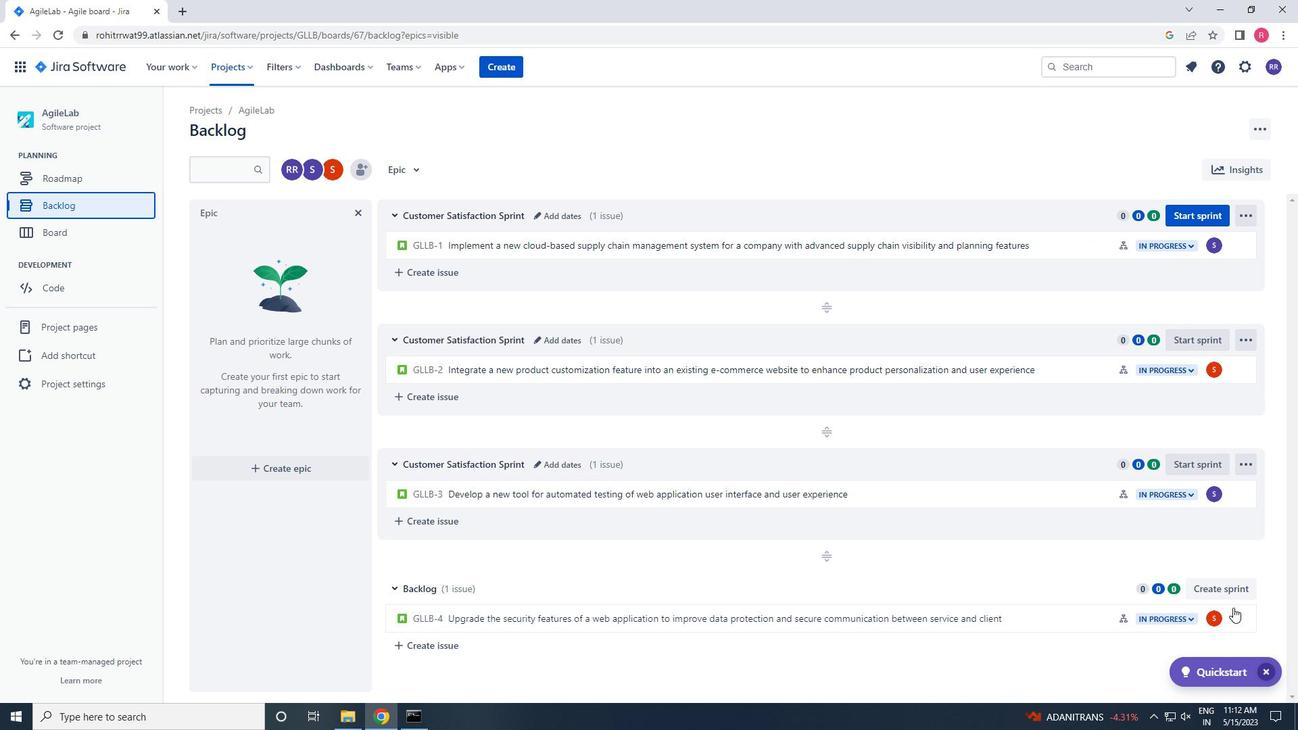 
Action: Mouse moved to (1200, 545)
Screenshot: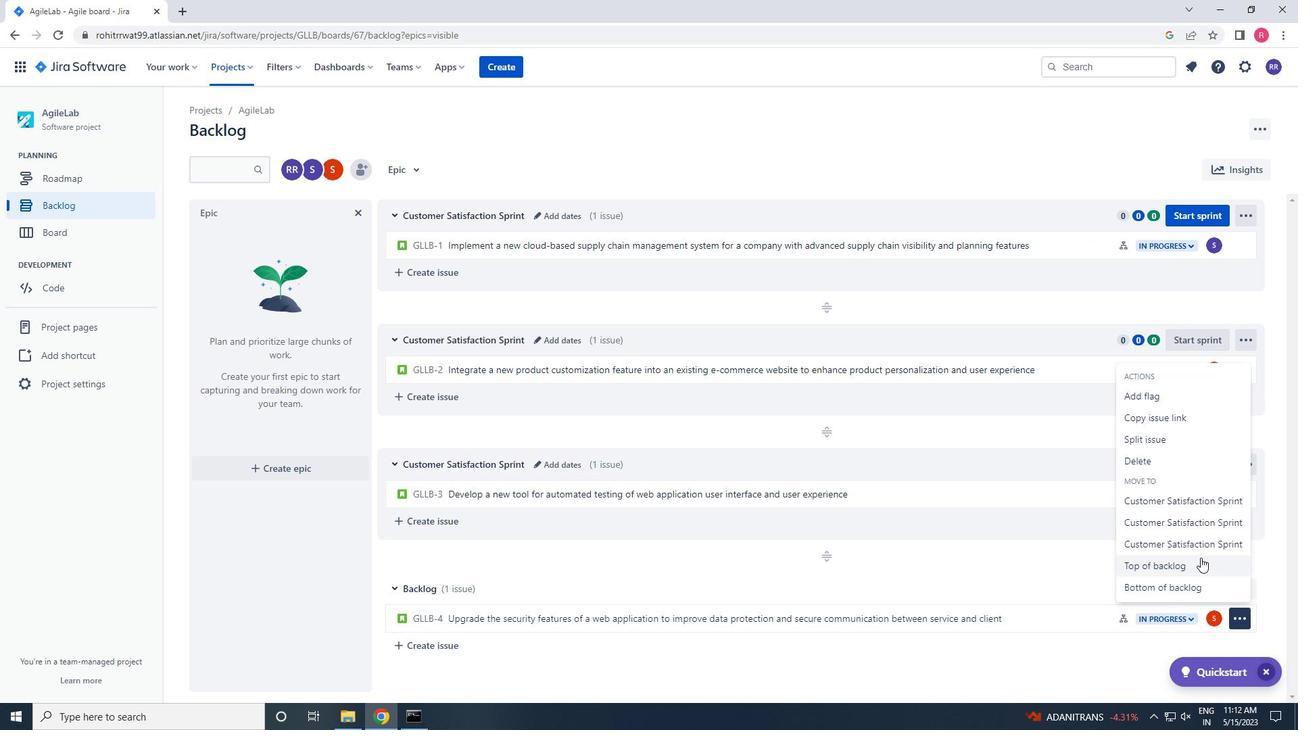 
Action: Mouse pressed left at (1200, 545)
Screenshot: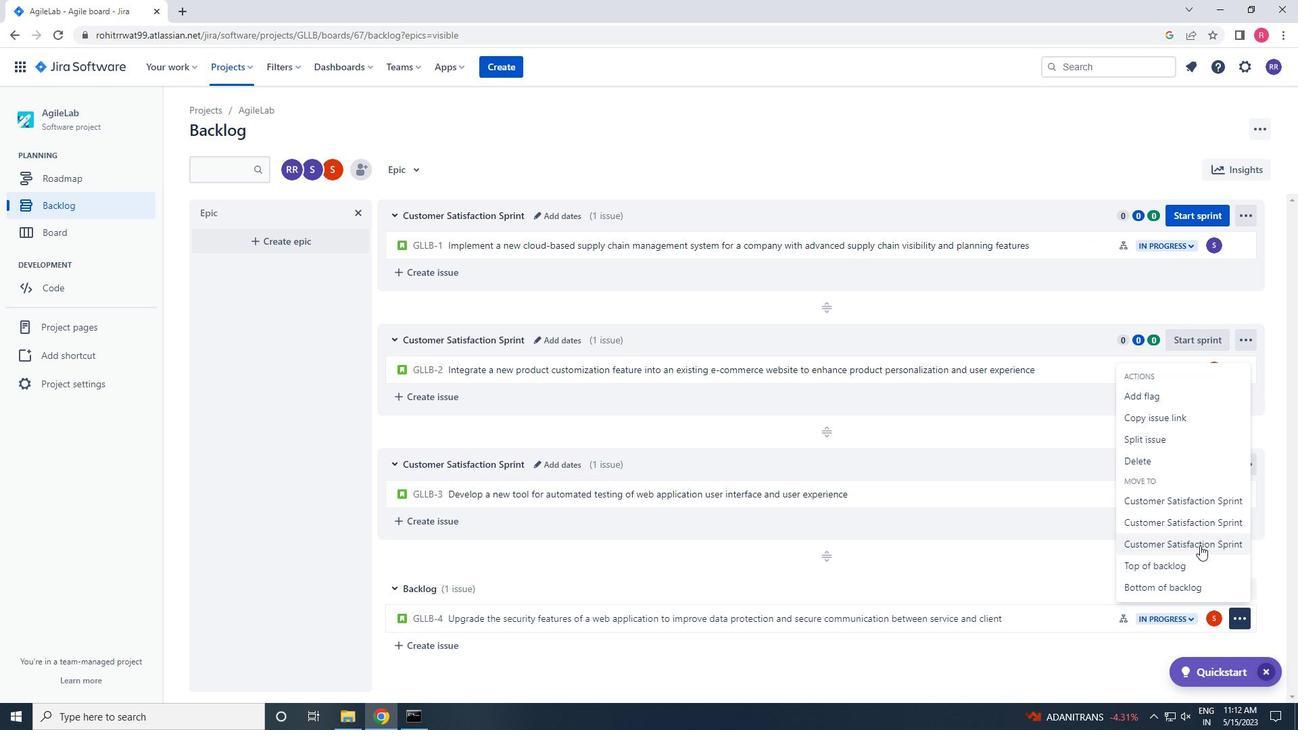 
Action: Mouse moved to (1038, 501)
Screenshot: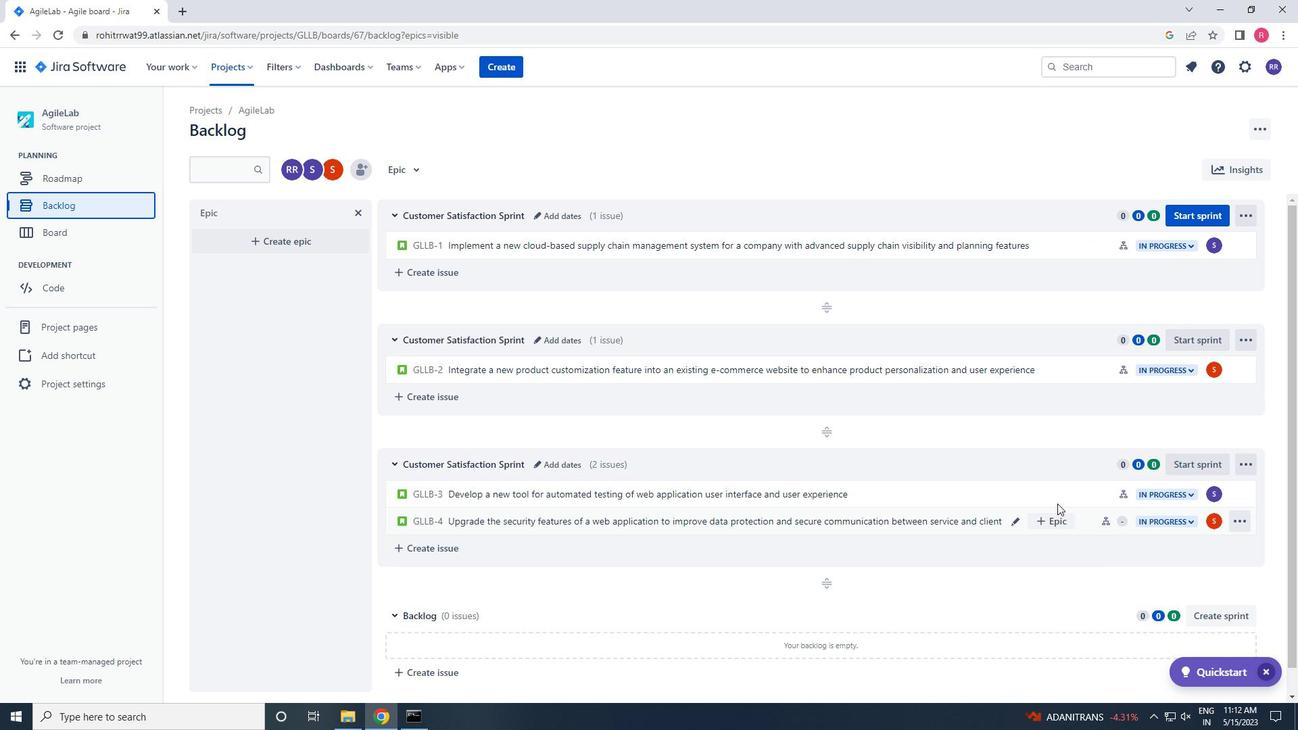 
Action: Mouse scrolled (1038, 500) with delta (0, 0)
Screenshot: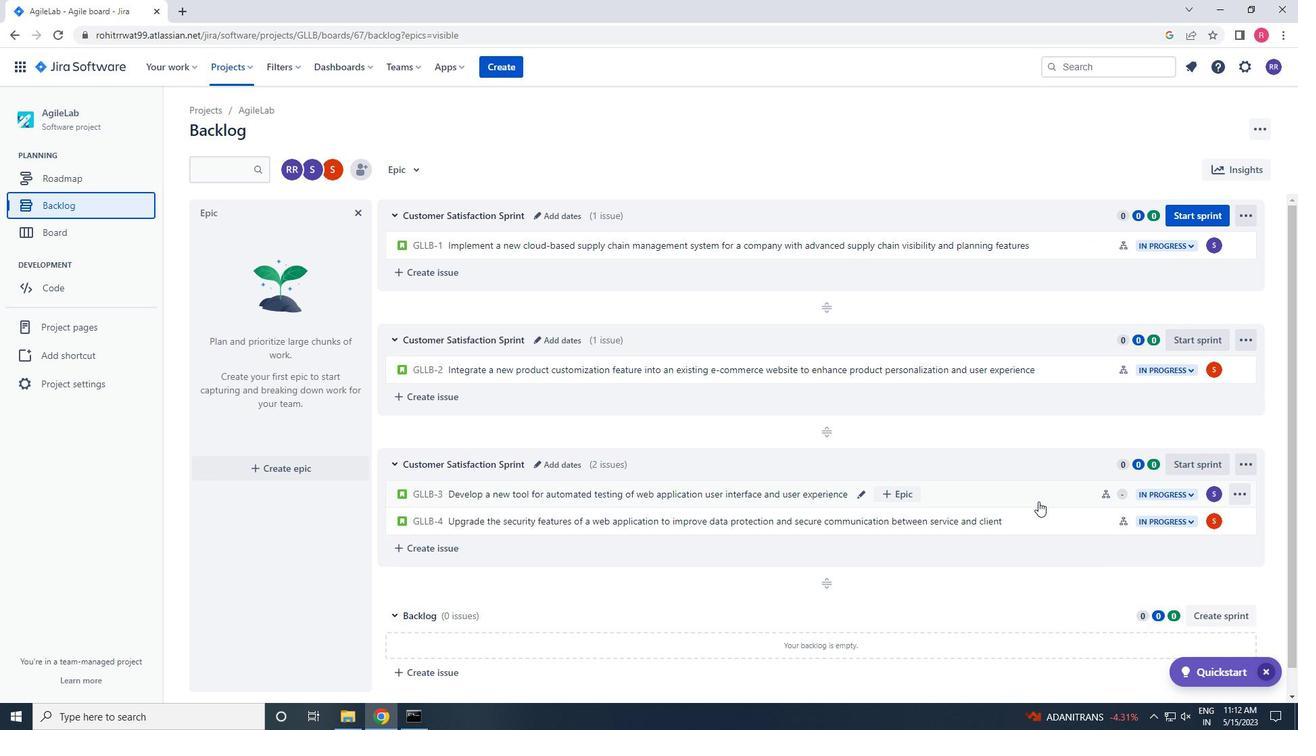 
Action: Mouse scrolled (1038, 500) with delta (0, 0)
Screenshot: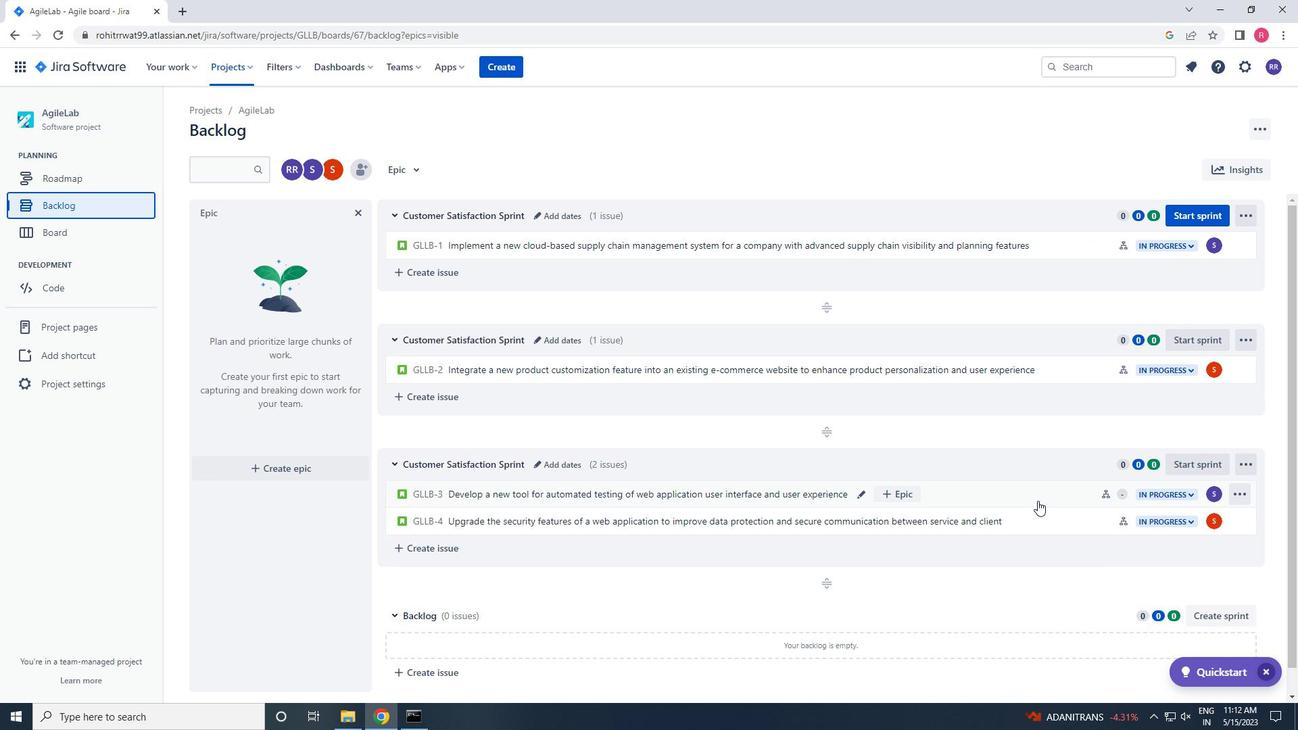 
Action: Mouse scrolled (1038, 500) with delta (0, 0)
Screenshot: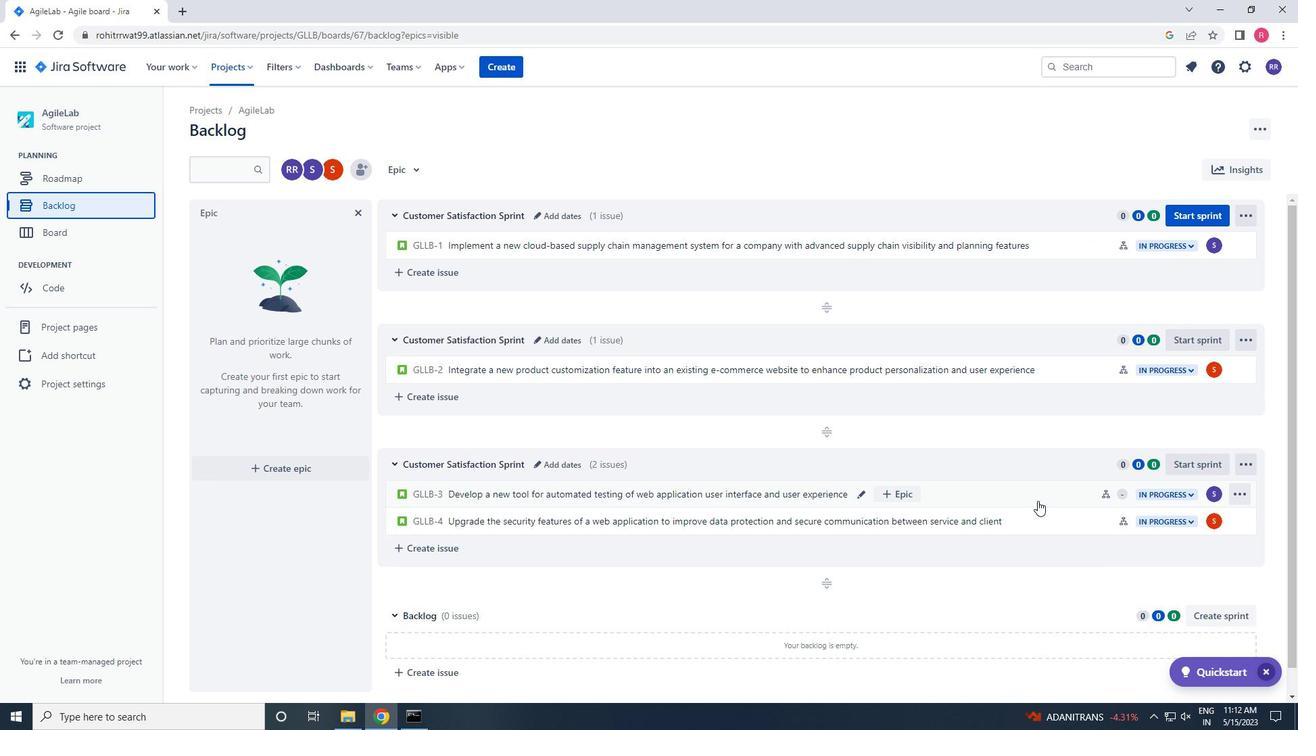 
Action: Mouse scrolled (1038, 500) with delta (0, 0)
Screenshot: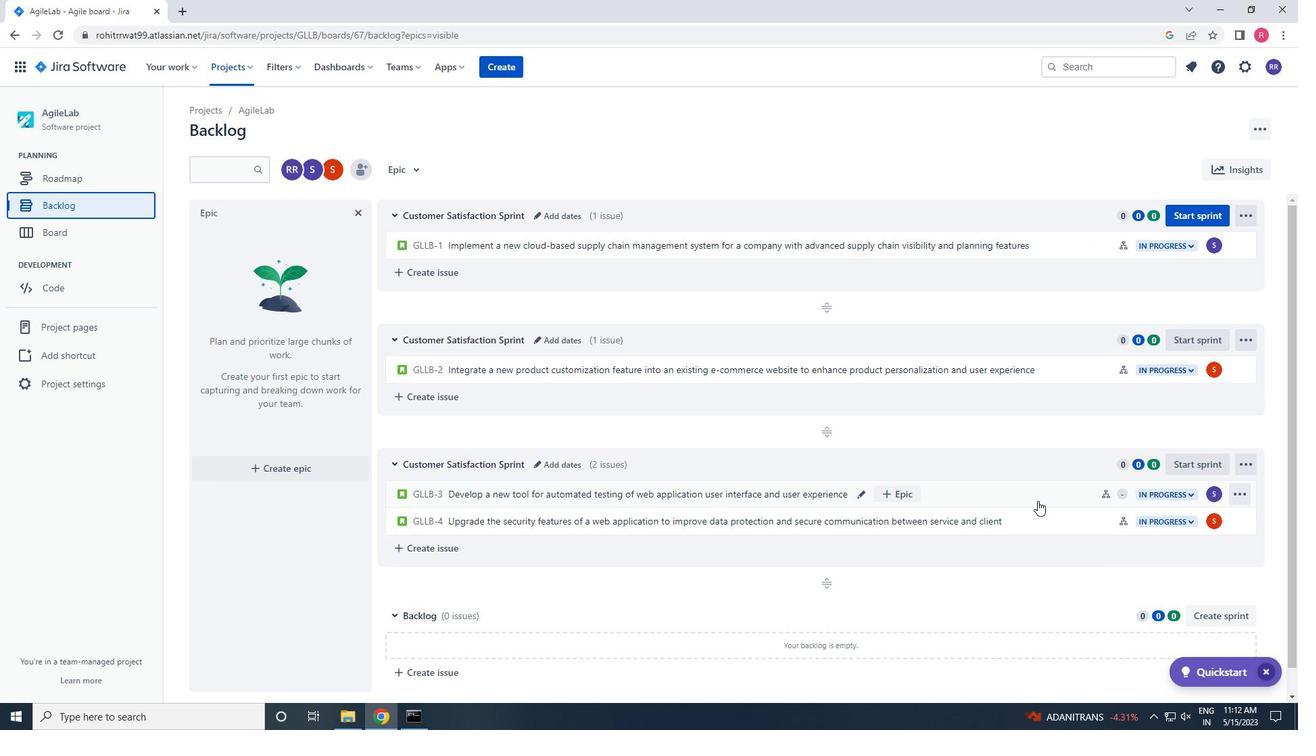 
Action: Mouse moved to (1038, 501)
Screenshot: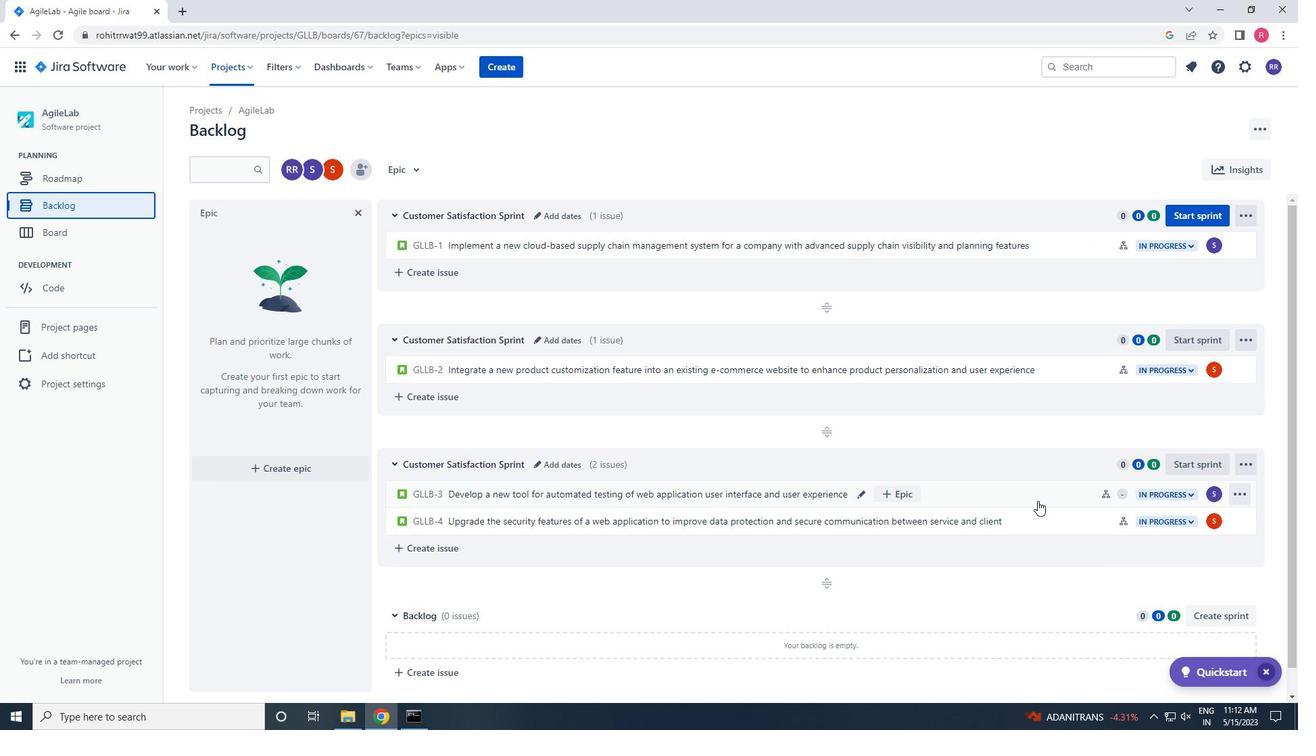 
Action: Mouse scrolled (1038, 501) with delta (0, 0)
Screenshot: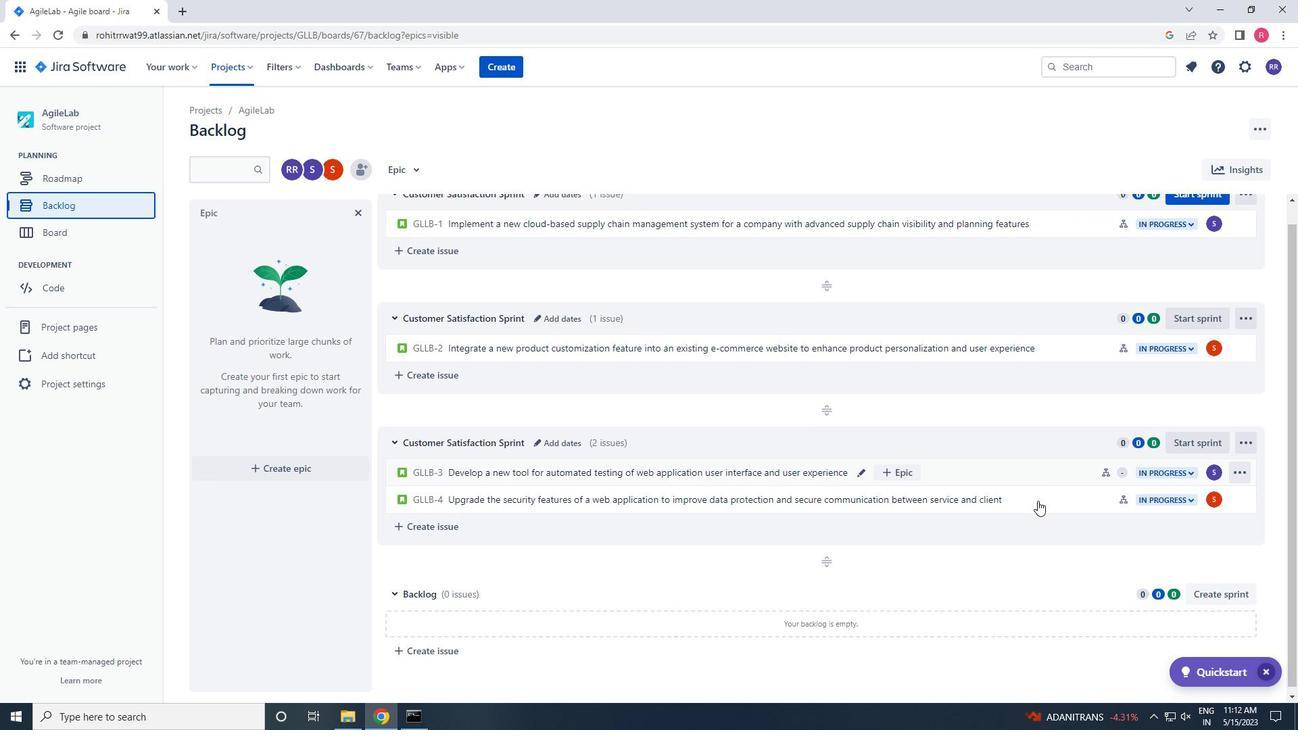 
Action: Mouse scrolled (1038, 501) with delta (0, 0)
Screenshot: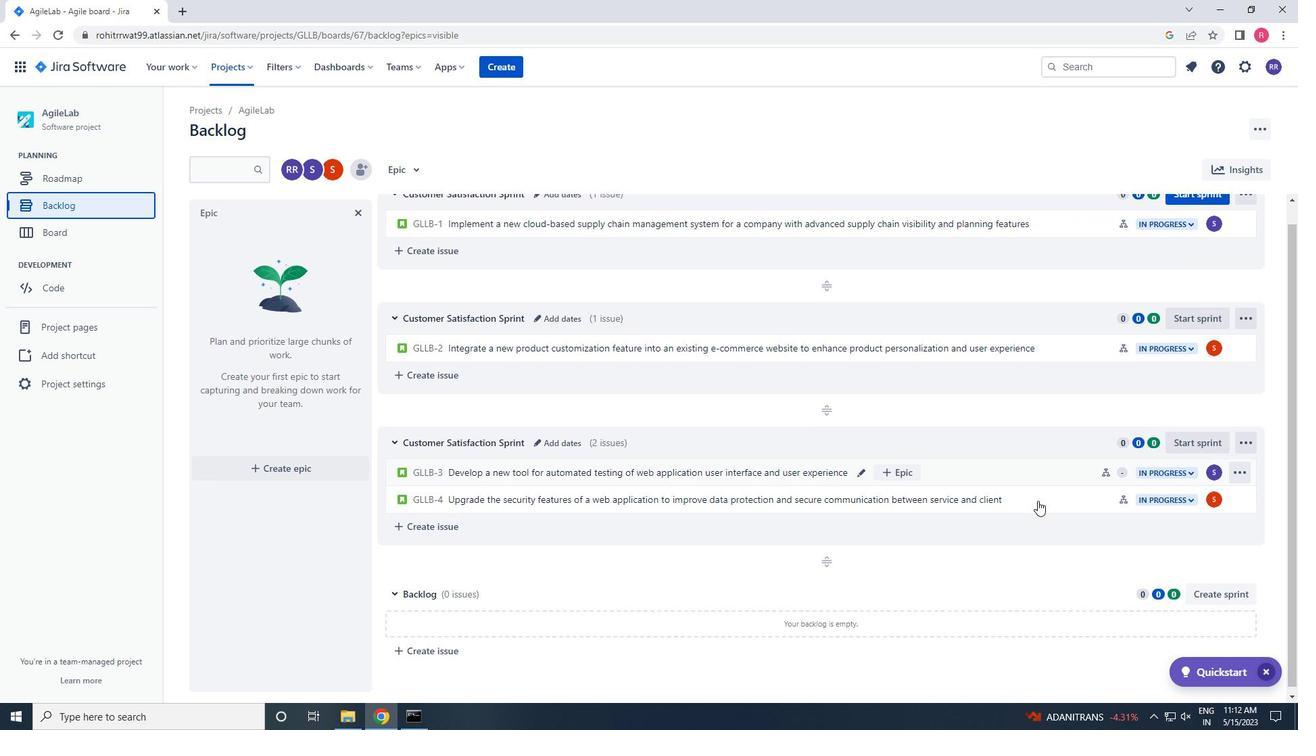 
Action: Mouse scrolled (1038, 501) with delta (0, 0)
Screenshot: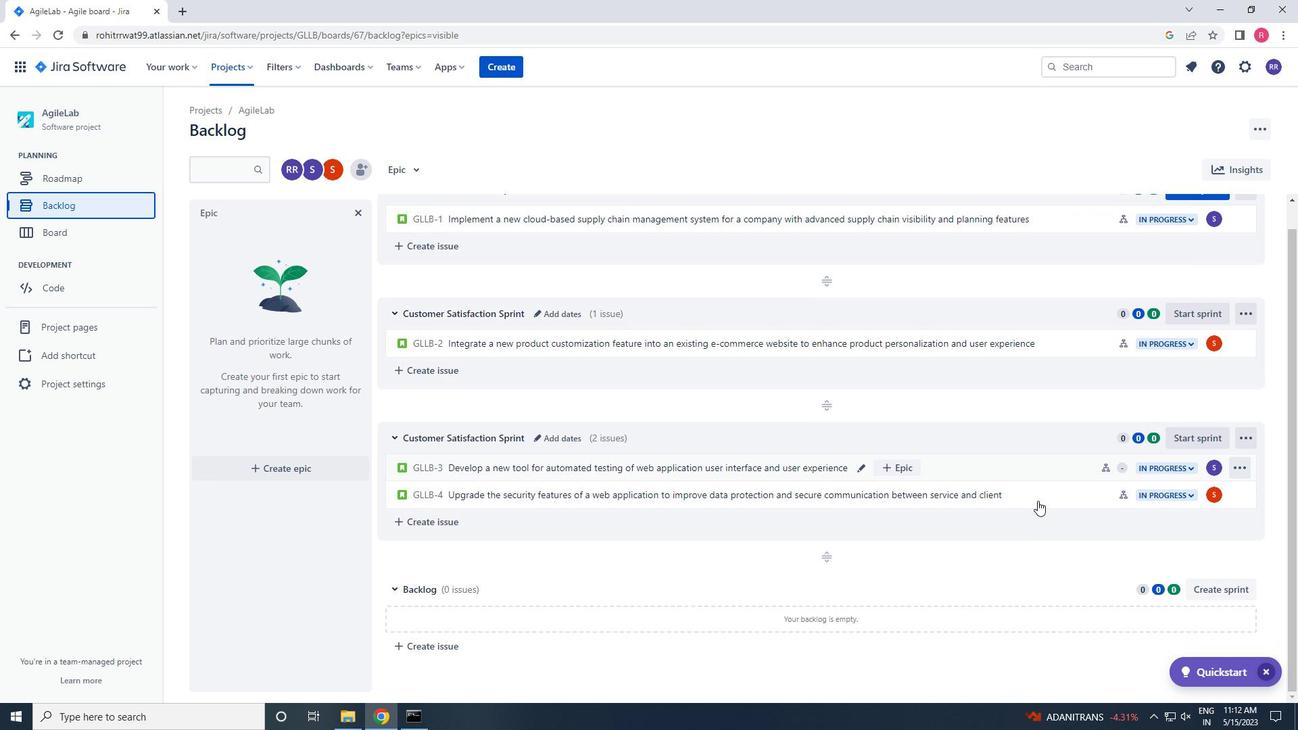 
Action: Mouse scrolled (1038, 501) with delta (0, 0)
Screenshot: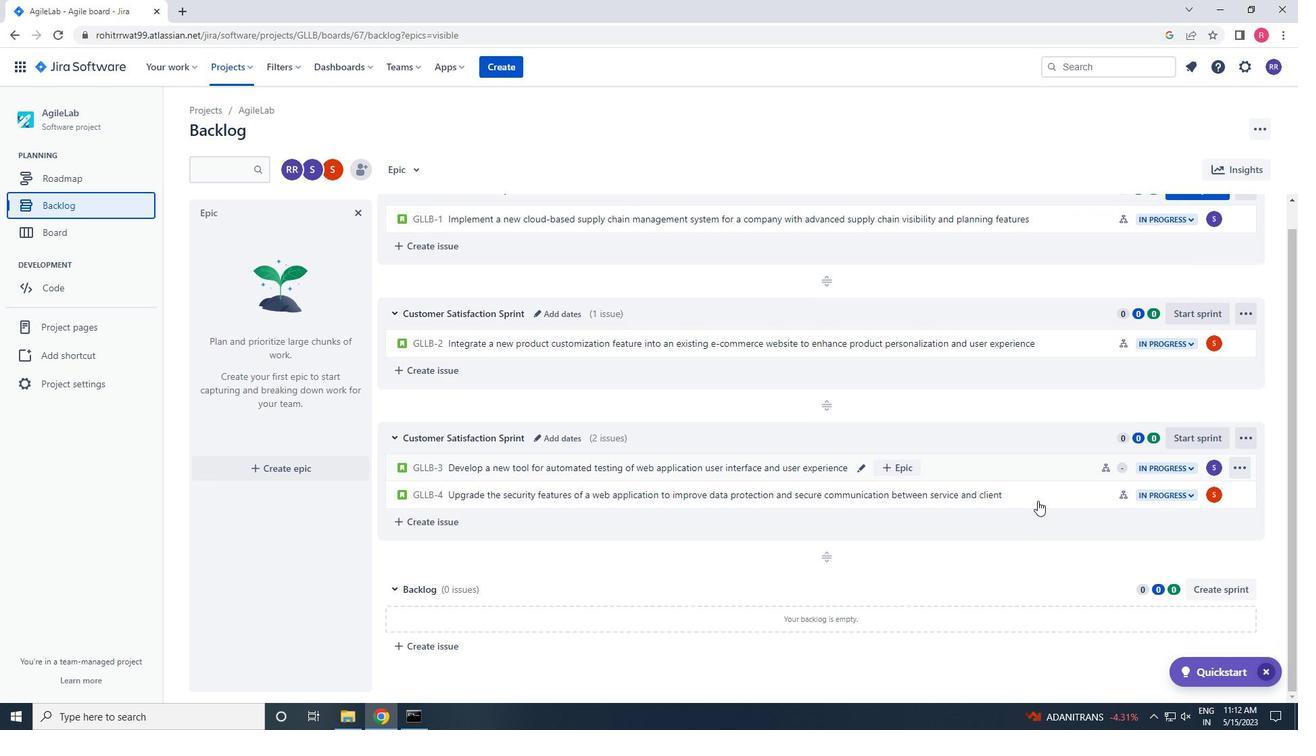 
Action: Mouse scrolled (1038, 501) with delta (0, 0)
Screenshot: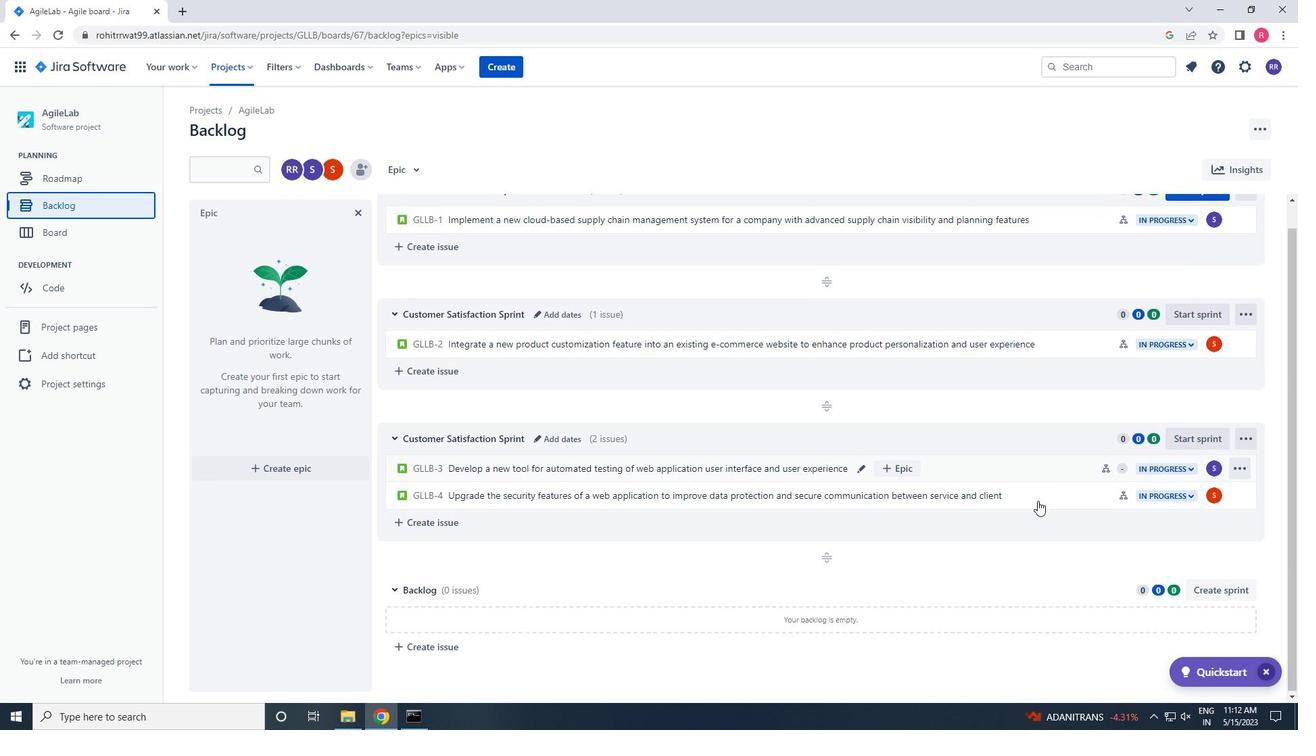 
